 Task: Find connections with filter location Jaggayyapeta with filter topic #Entrepreneurswith filter profile language Spanish with filter current company Ola Electric with filter school Dronacharya College of Engineering with filter industry Freight and Package Transportation with filter service category Customer Service with filter keywords title Beautician
Action: Mouse pressed left at (540, 69)
Screenshot: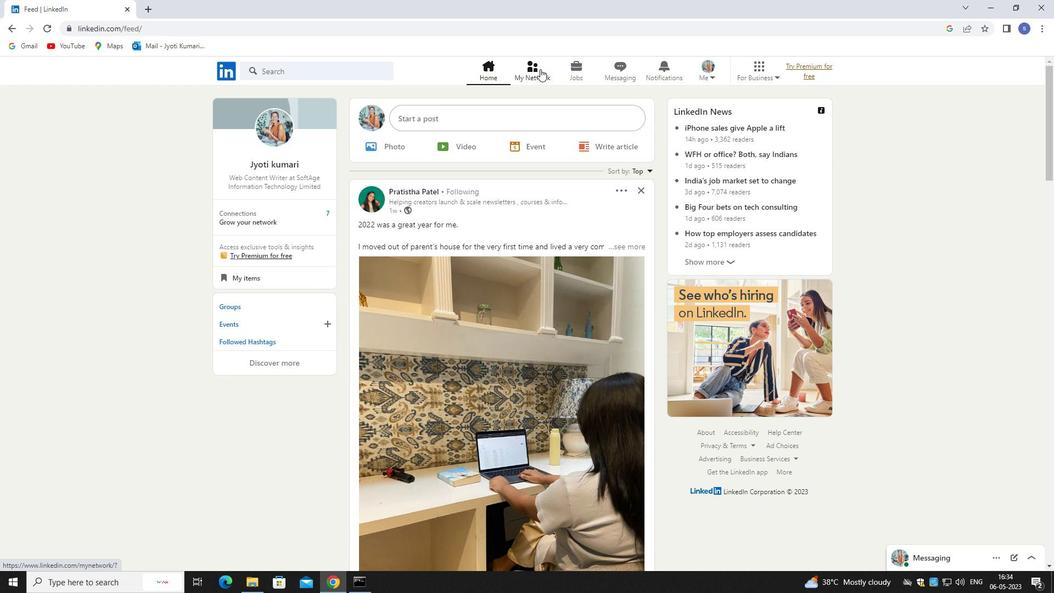 
Action: Mouse moved to (327, 131)
Screenshot: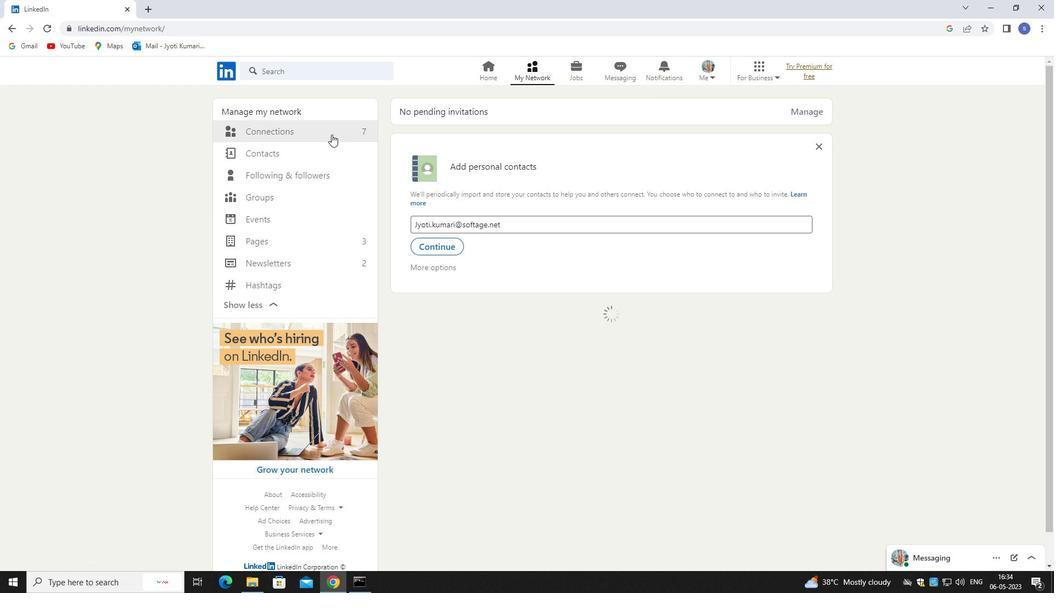 
Action: Mouse pressed left at (327, 131)
Screenshot: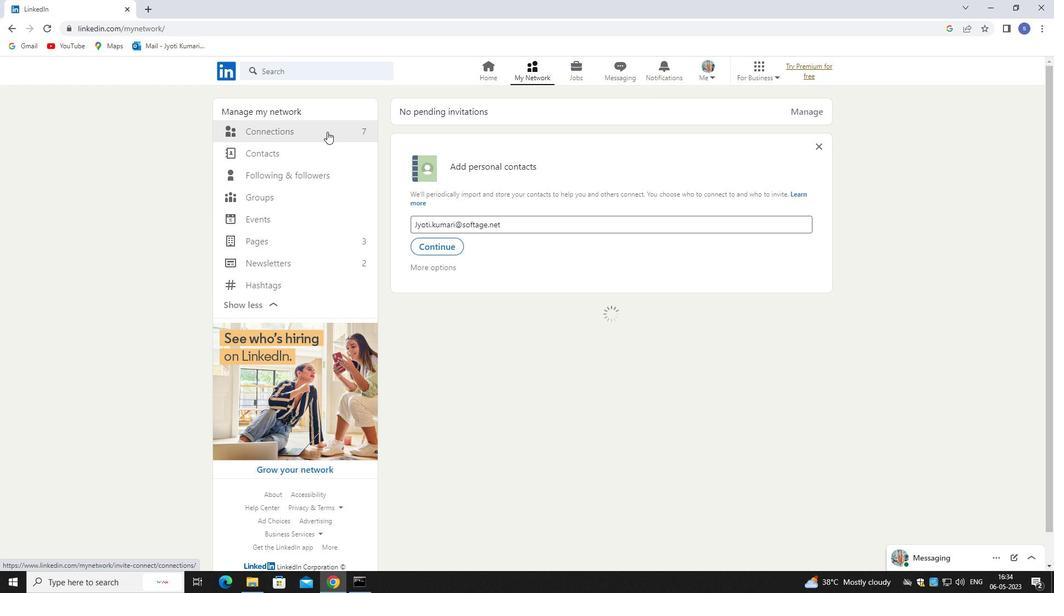 
Action: Mouse moved to (588, 129)
Screenshot: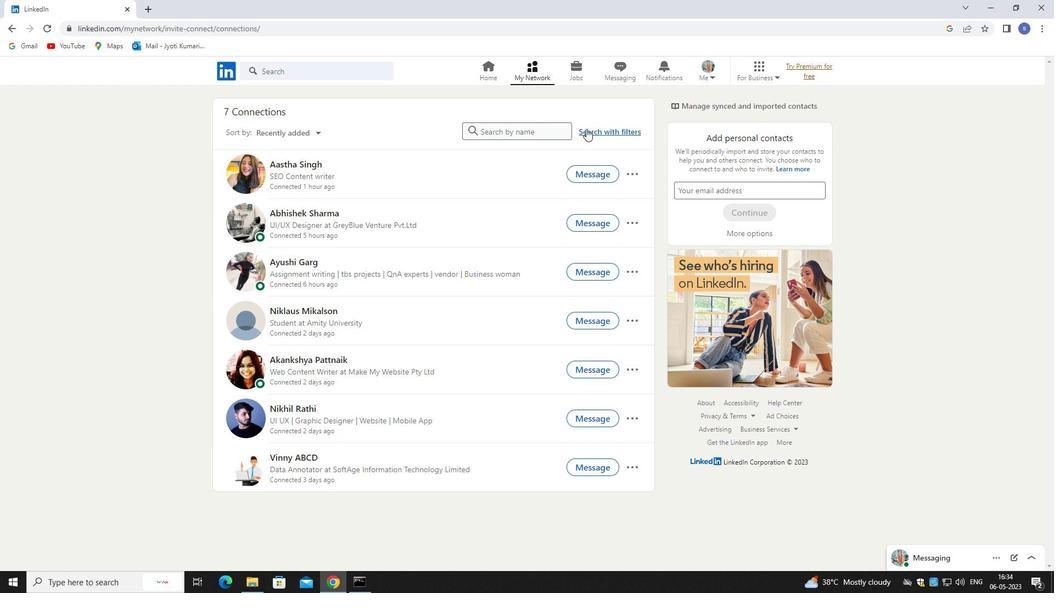 
Action: Mouse pressed left at (588, 129)
Screenshot: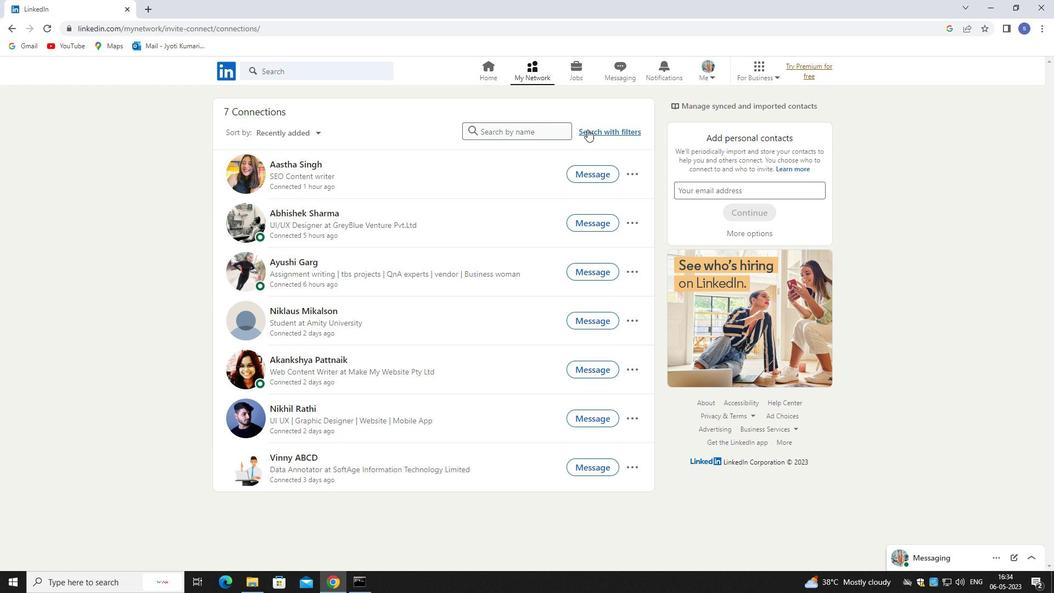 
Action: Mouse moved to (563, 102)
Screenshot: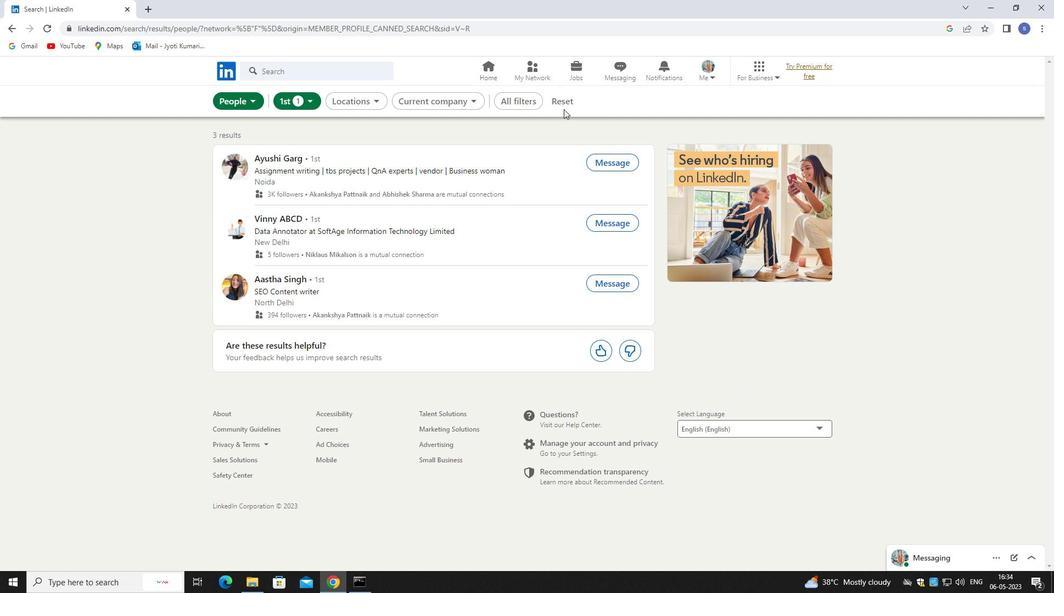 
Action: Mouse pressed left at (563, 102)
Screenshot: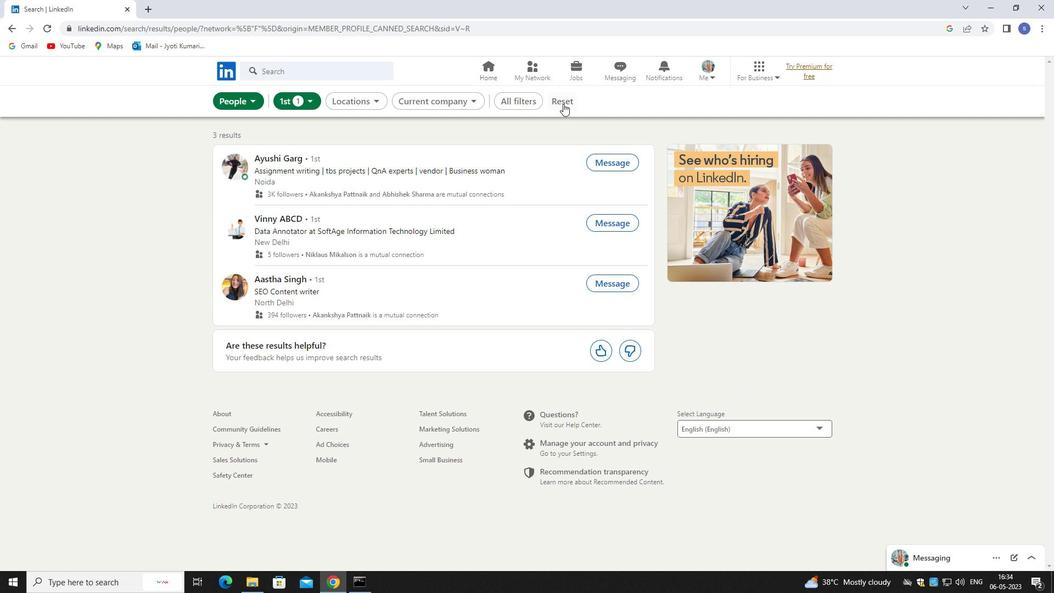 
Action: Mouse moved to (561, 100)
Screenshot: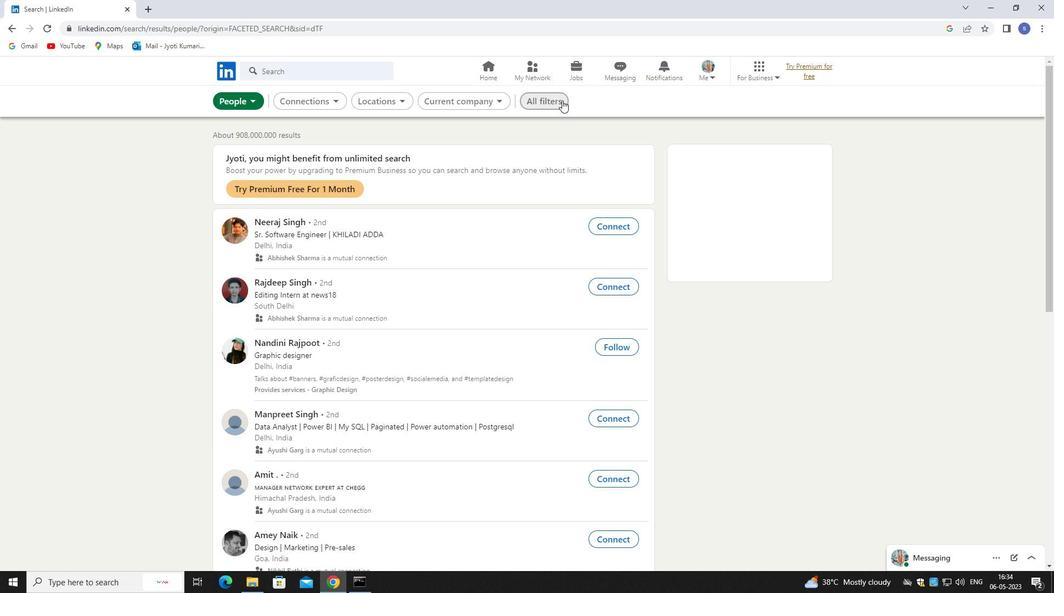 
Action: Mouse pressed left at (561, 100)
Screenshot: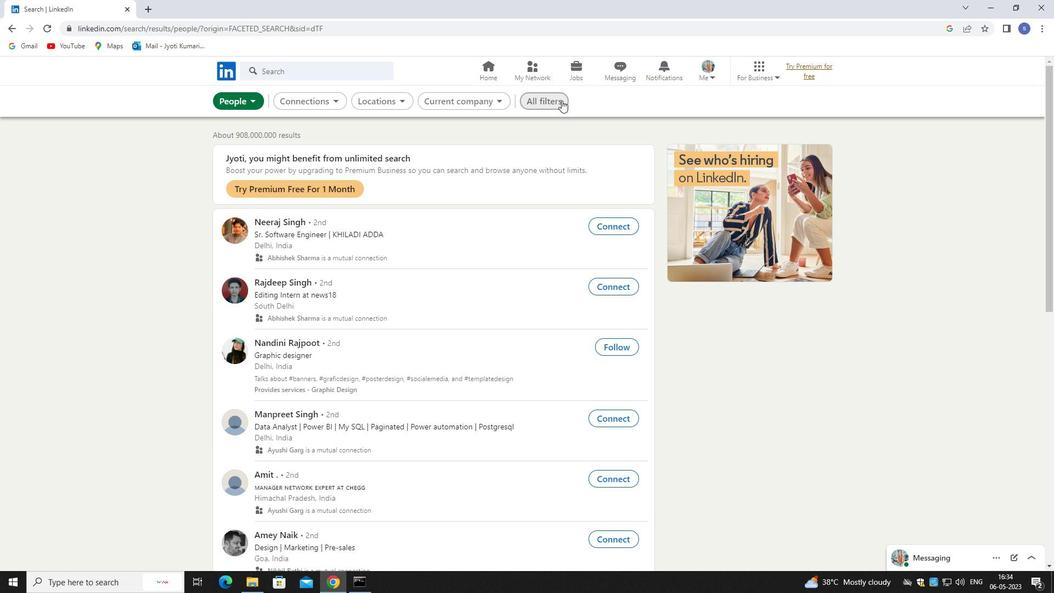 
Action: Mouse moved to (954, 430)
Screenshot: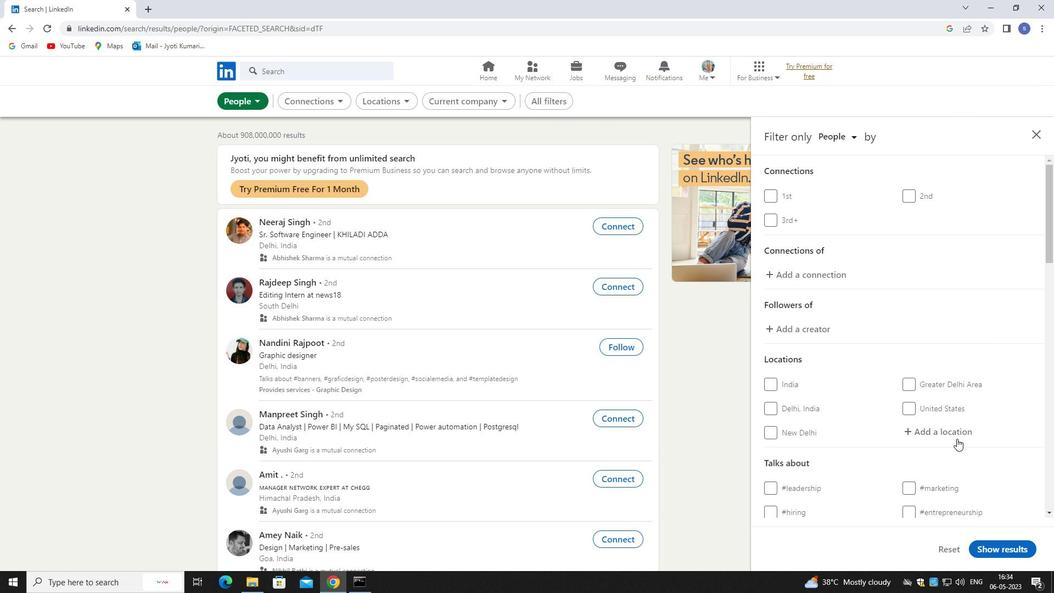 
Action: Mouse pressed left at (954, 430)
Screenshot: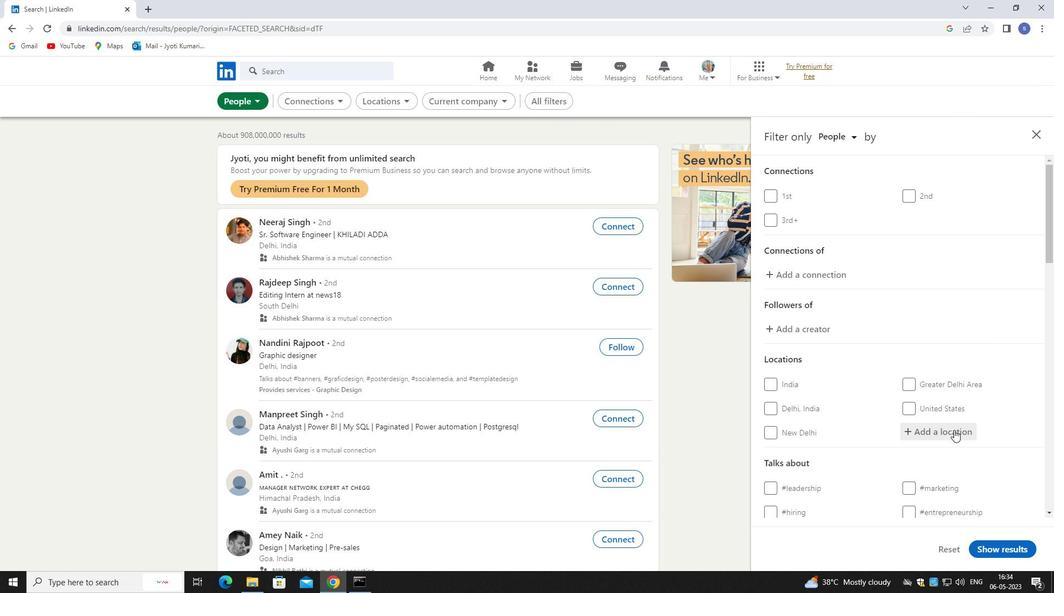 
Action: Key pressed jaggayyapet
Screenshot: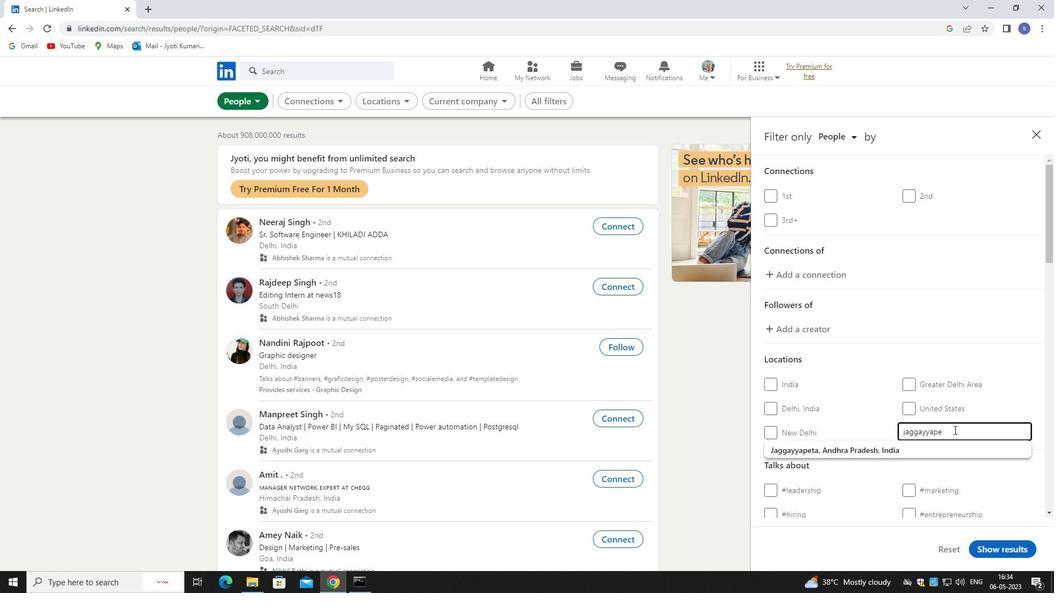 
Action: Mouse moved to (977, 454)
Screenshot: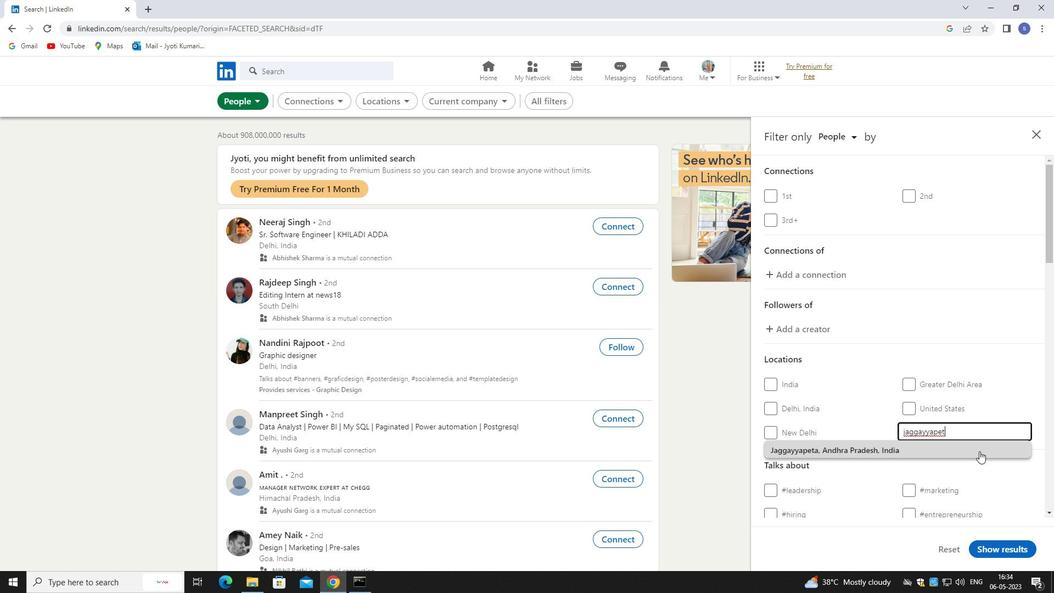 
Action: Mouse pressed left at (977, 454)
Screenshot: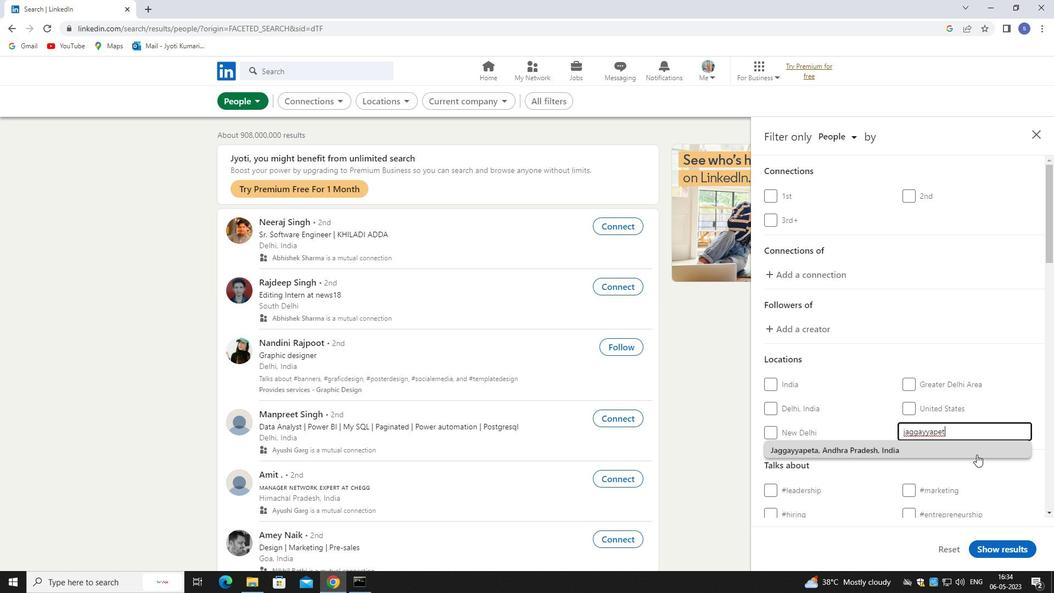 
Action: Mouse moved to (977, 455)
Screenshot: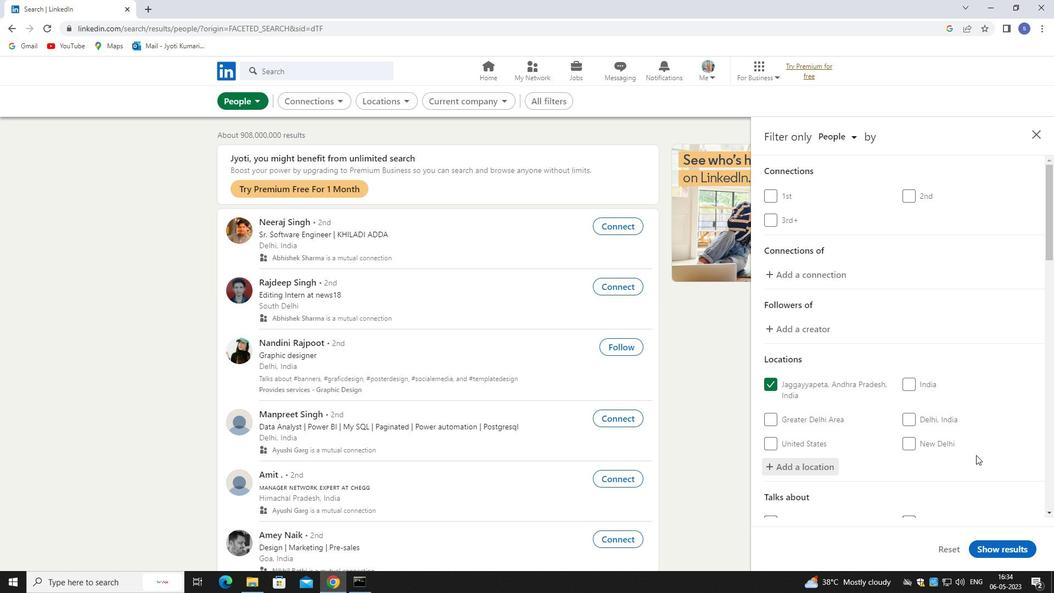 
Action: Mouse scrolled (977, 455) with delta (0, 0)
Screenshot: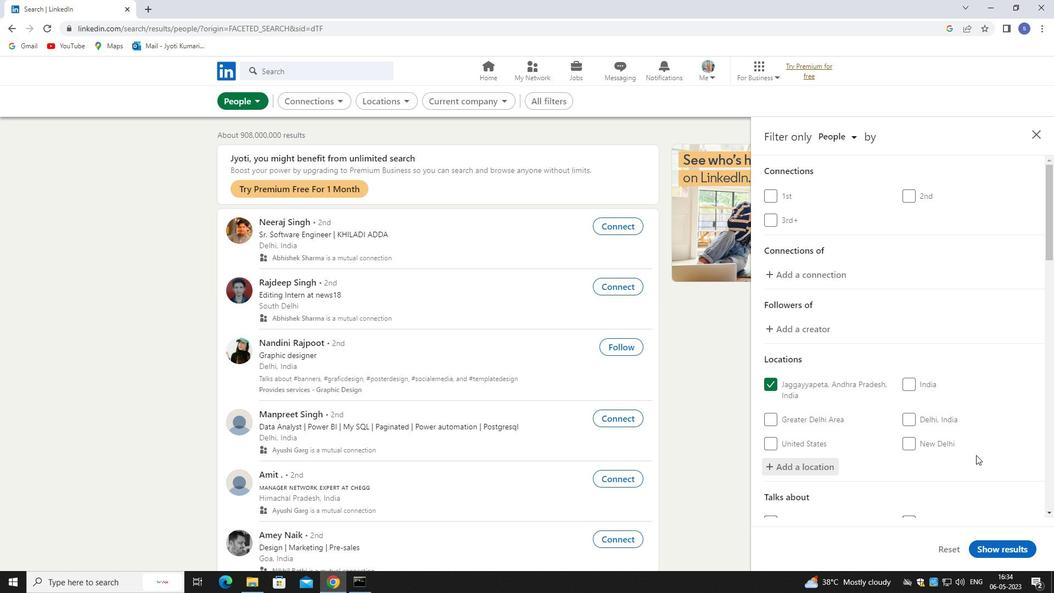 
Action: Mouse moved to (977, 455)
Screenshot: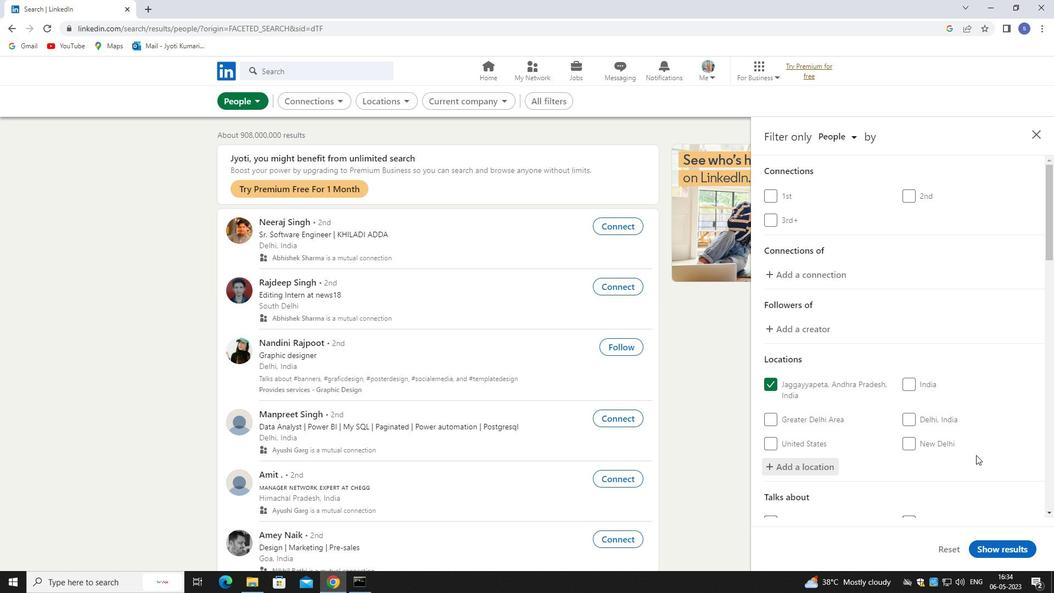 
Action: Mouse scrolled (977, 455) with delta (0, 0)
Screenshot: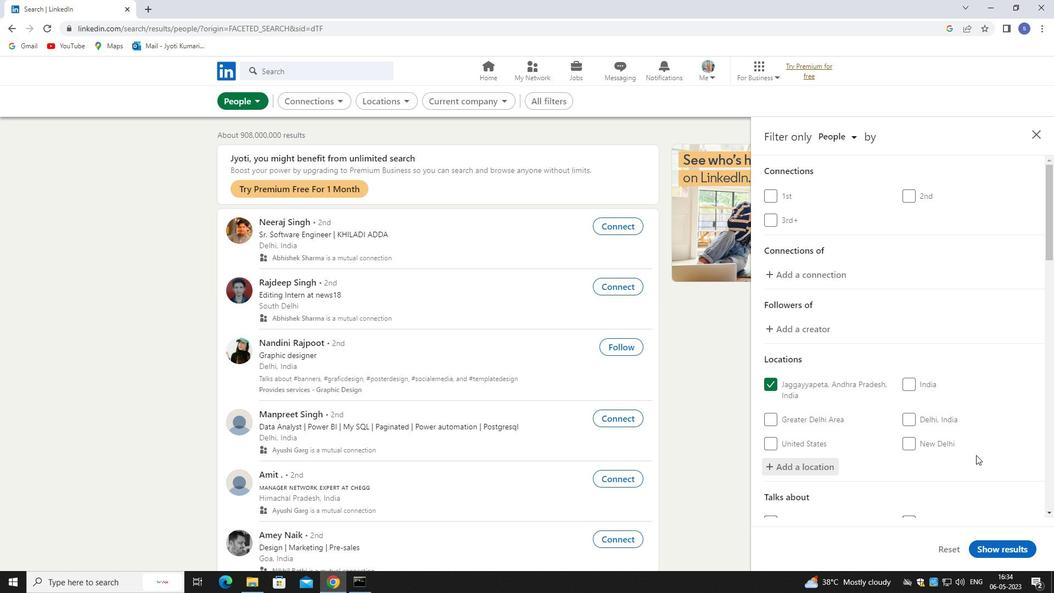 
Action: Mouse scrolled (977, 455) with delta (0, 0)
Screenshot: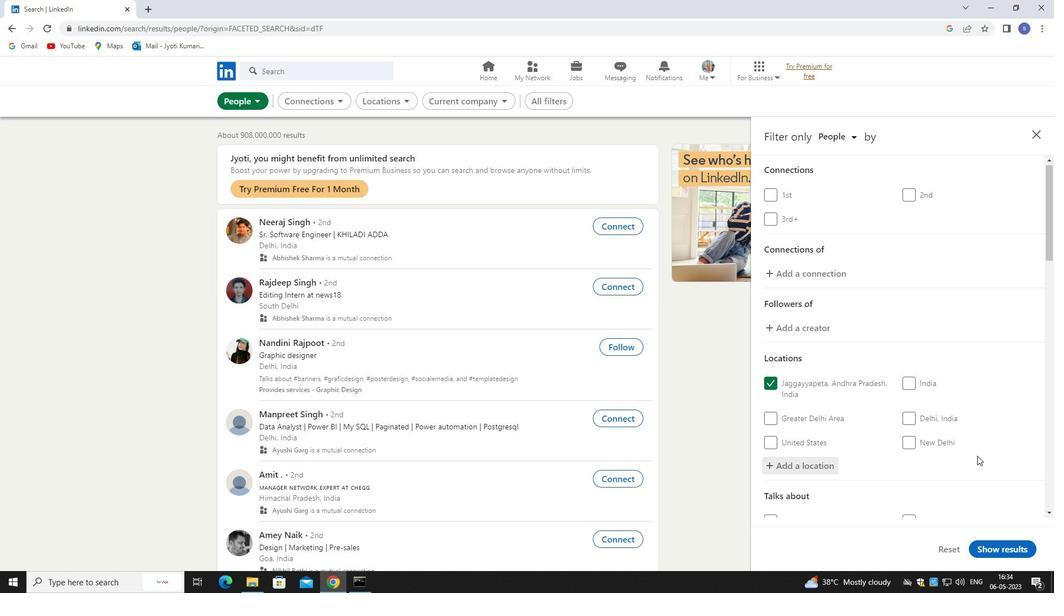 
Action: Mouse moved to (944, 402)
Screenshot: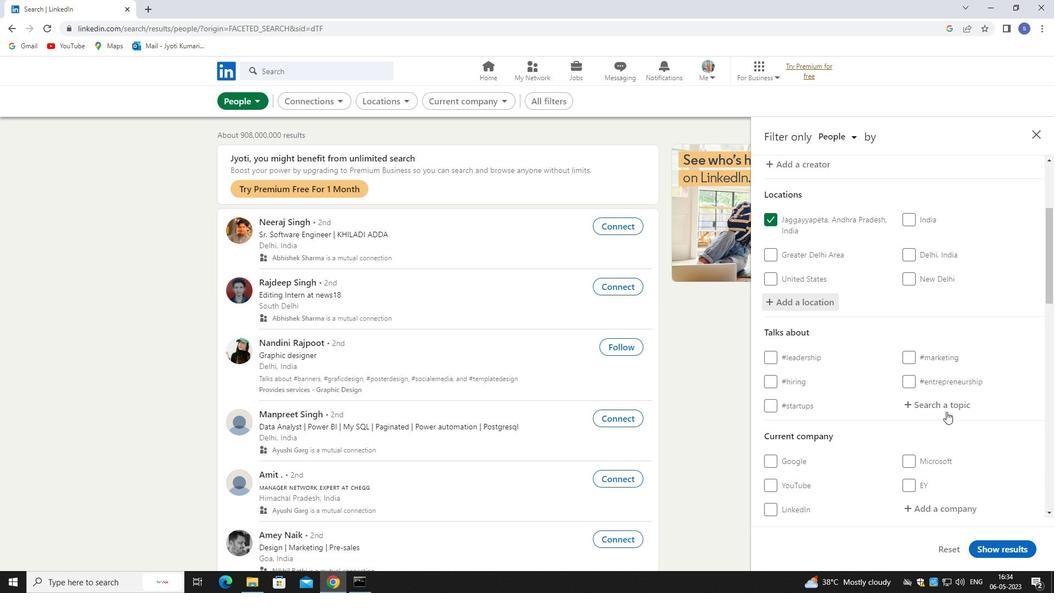 
Action: Mouse pressed left at (944, 402)
Screenshot: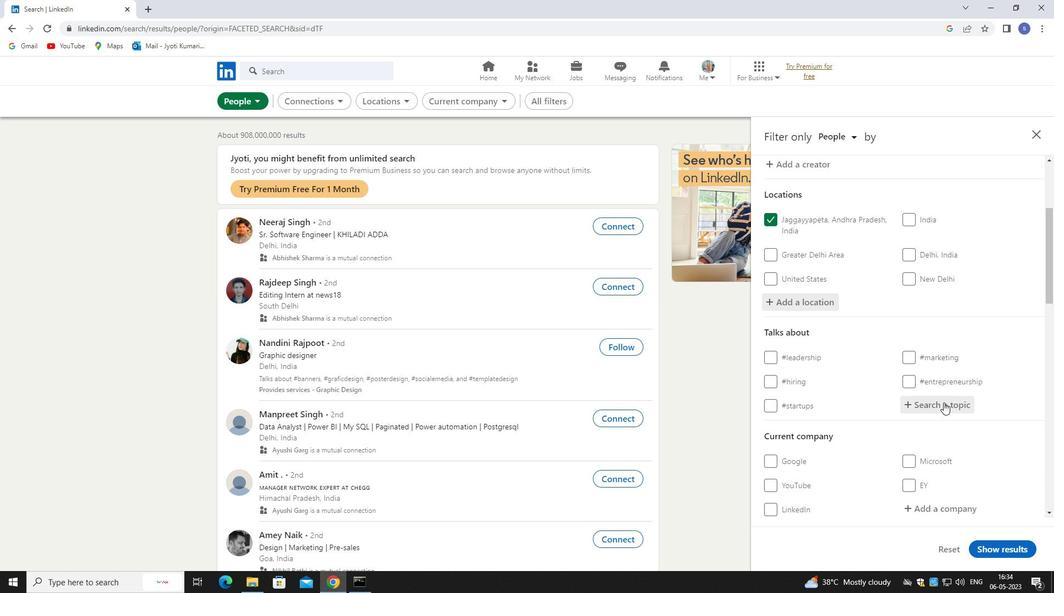 
Action: Mouse moved to (930, 427)
Screenshot: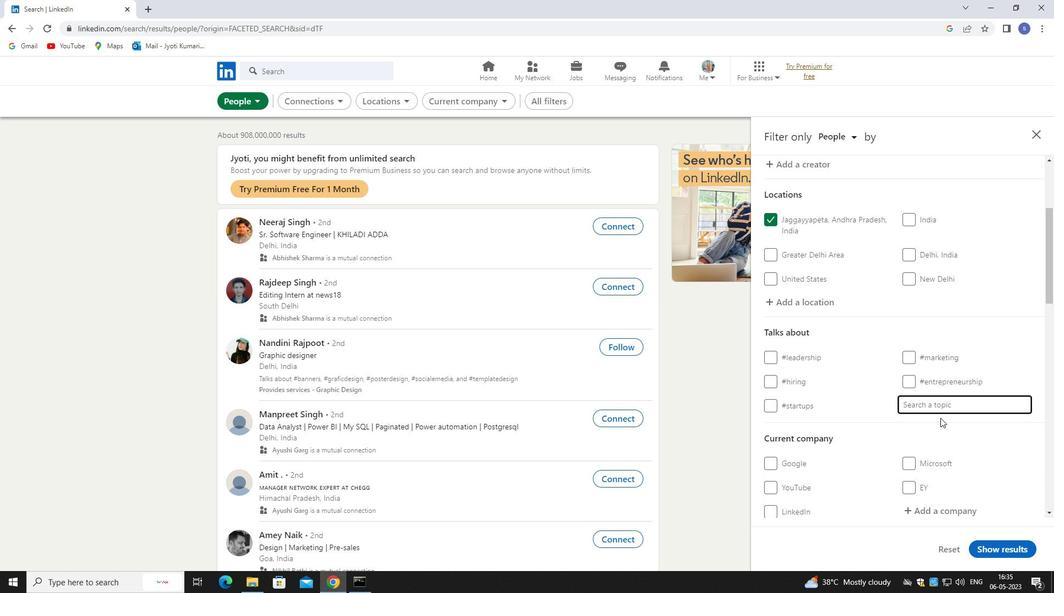 
Action: Key pressed enter
Screenshot: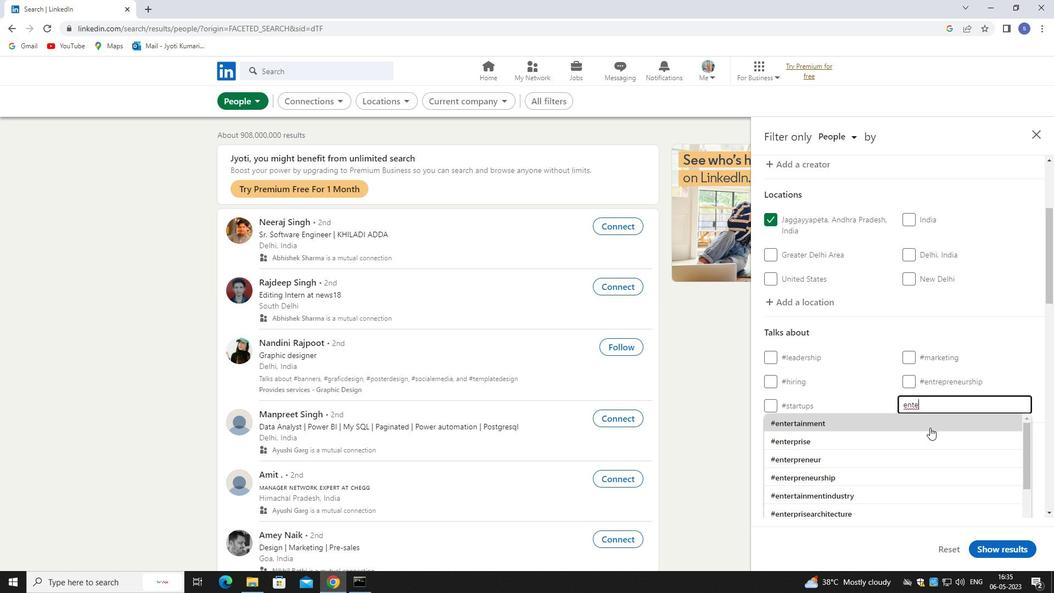 
Action: Mouse moved to (946, 455)
Screenshot: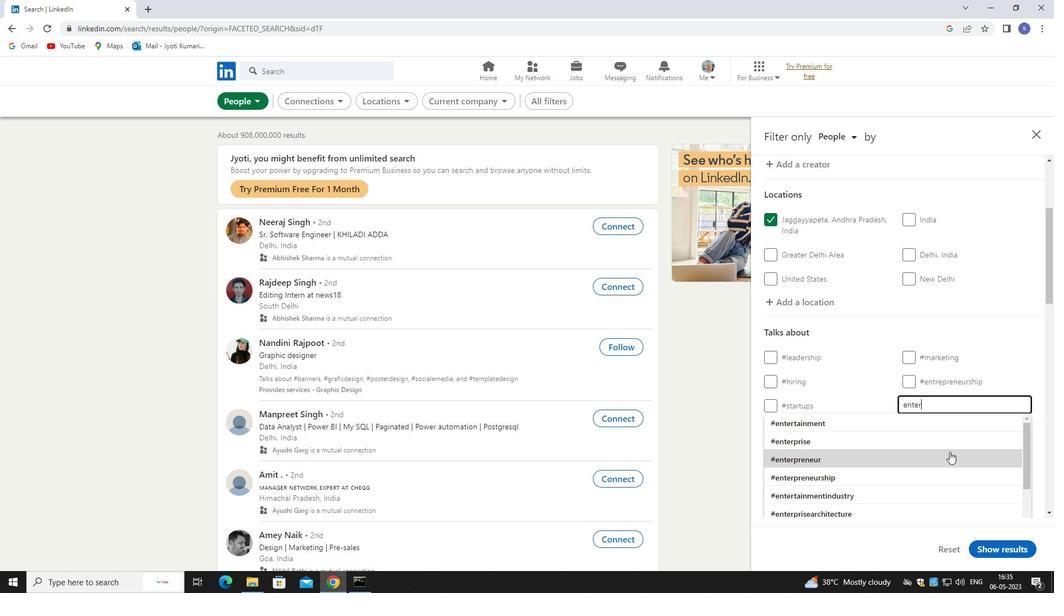 
Action: Mouse pressed left at (946, 455)
Screenshot: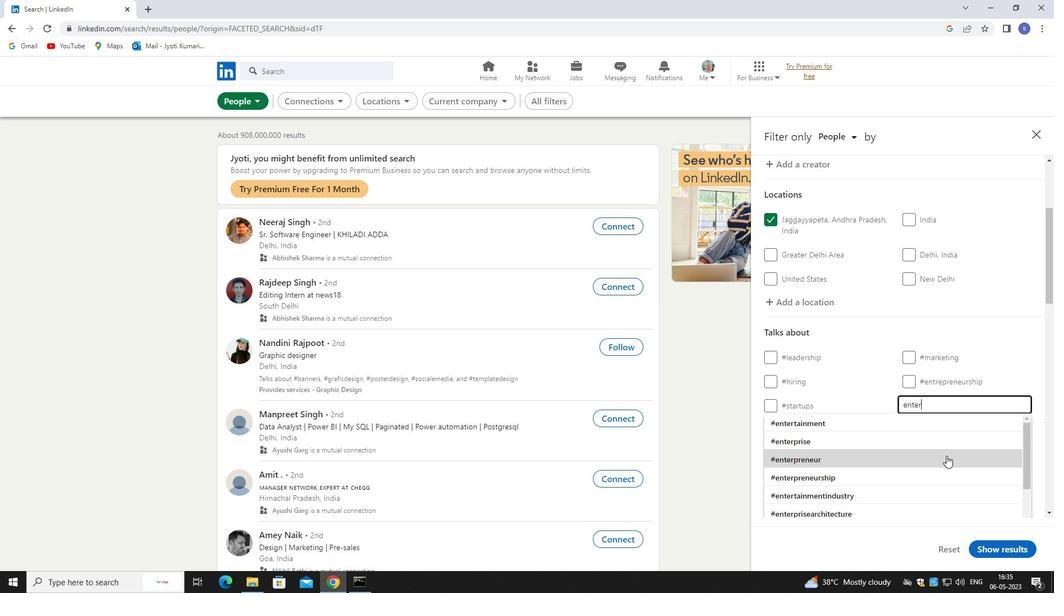 
Action: Mouse moved to (946, 456)
Screenshot: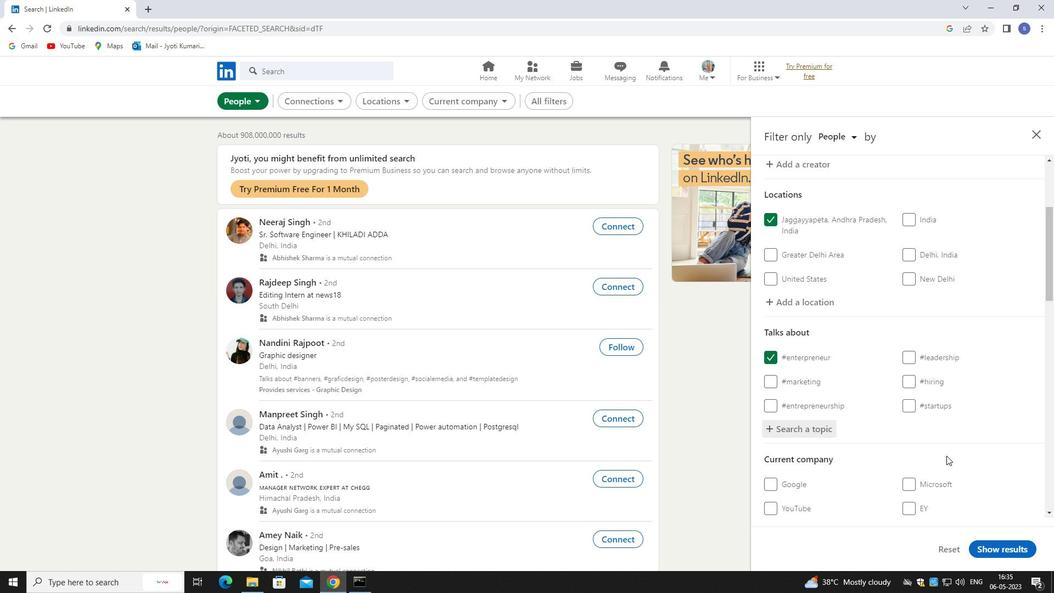 
Action: Mouse scrolled (946, 455) with delta (0, 0)
Screenshot: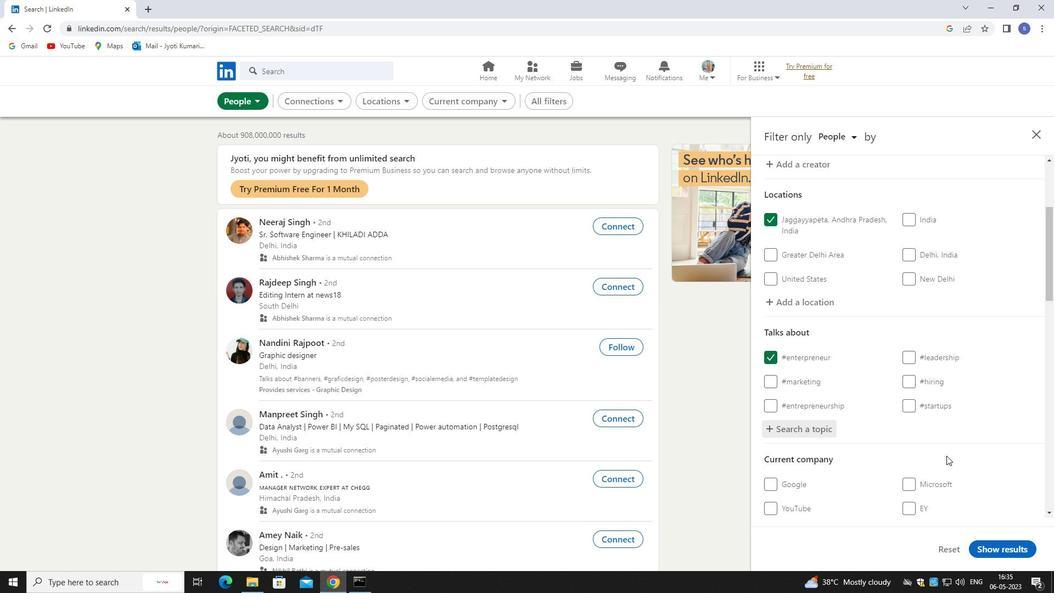 
Action: Mouse moved to (946, 456)
Screenshot: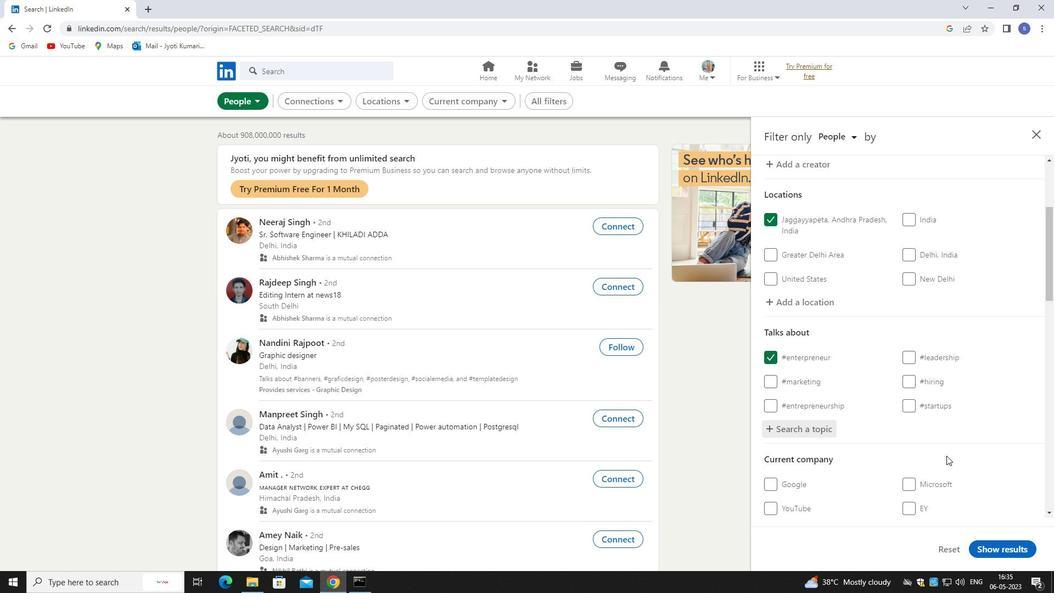 
Action: Mouse scrolled (946, 455) with delta (0, 0)
Screenshot: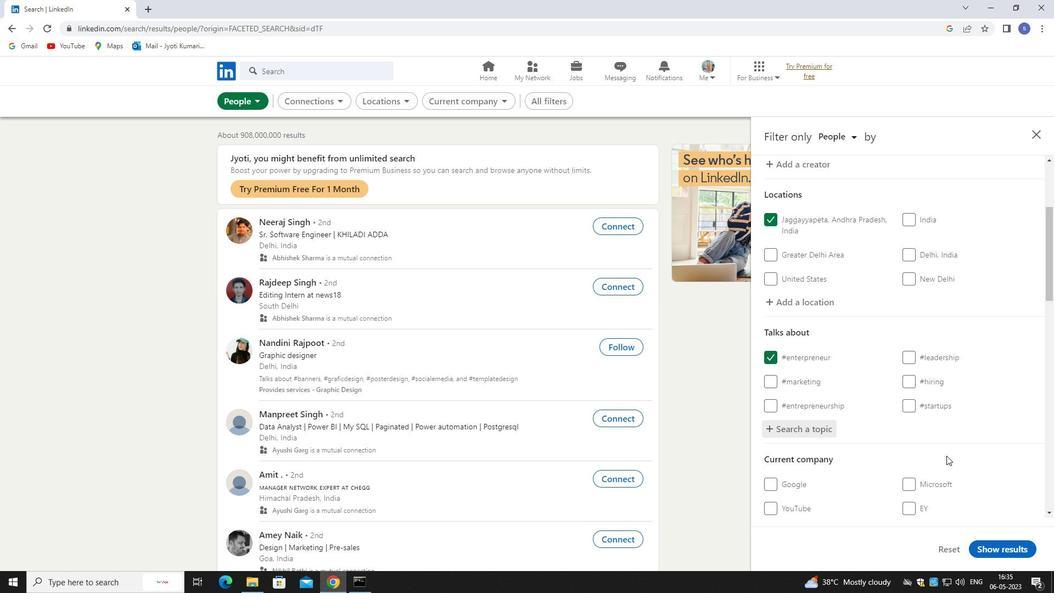 
Action: Mouse moved to (947, 422)
Screenshot: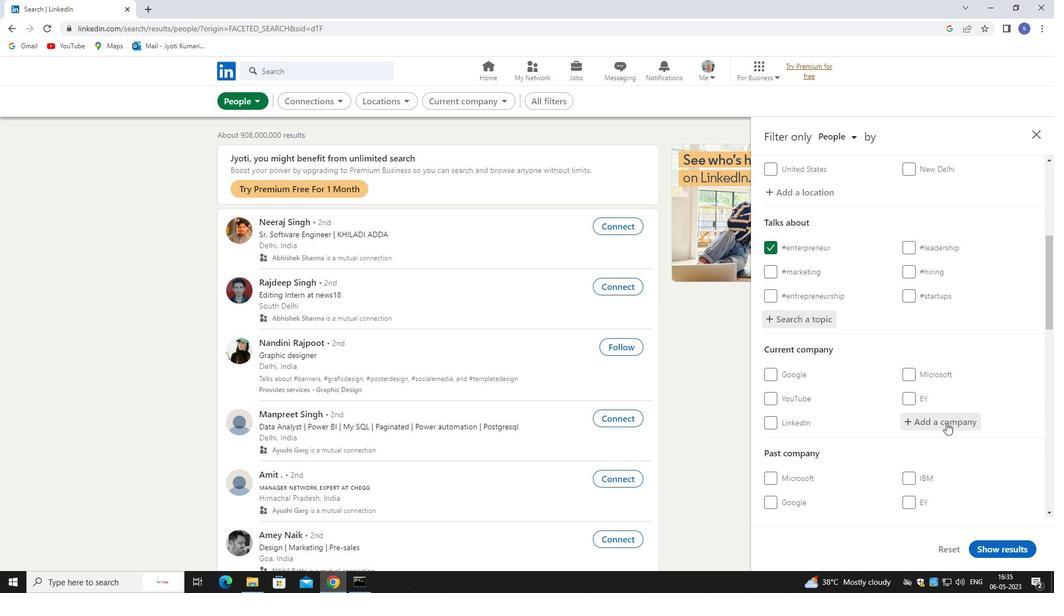 
Action: Mouse pressed left at (947, 422)
Screenshot: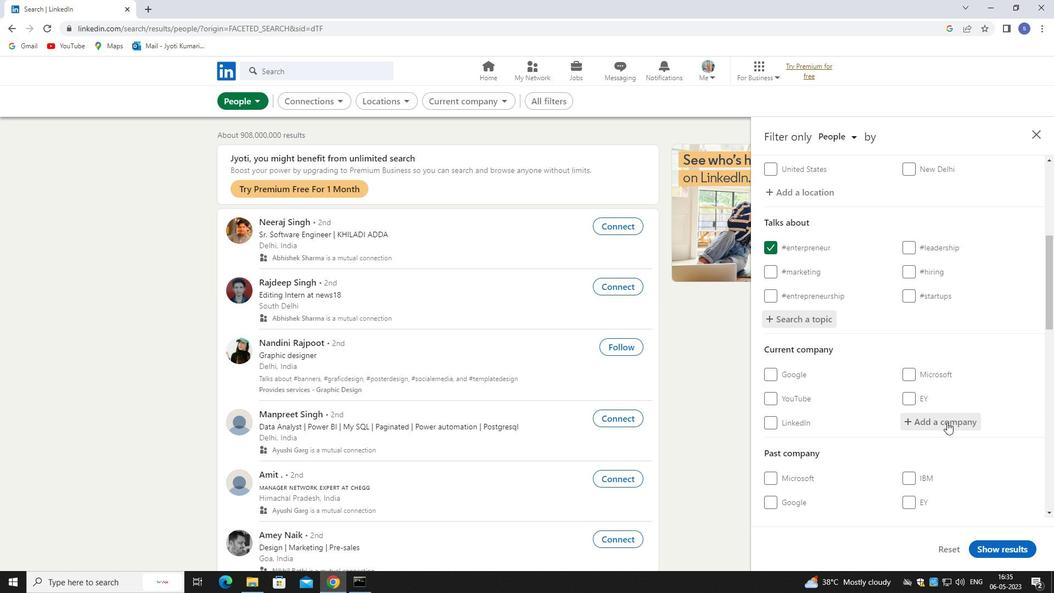 
Action: Mouse moved to (947, 422)
Screenshot: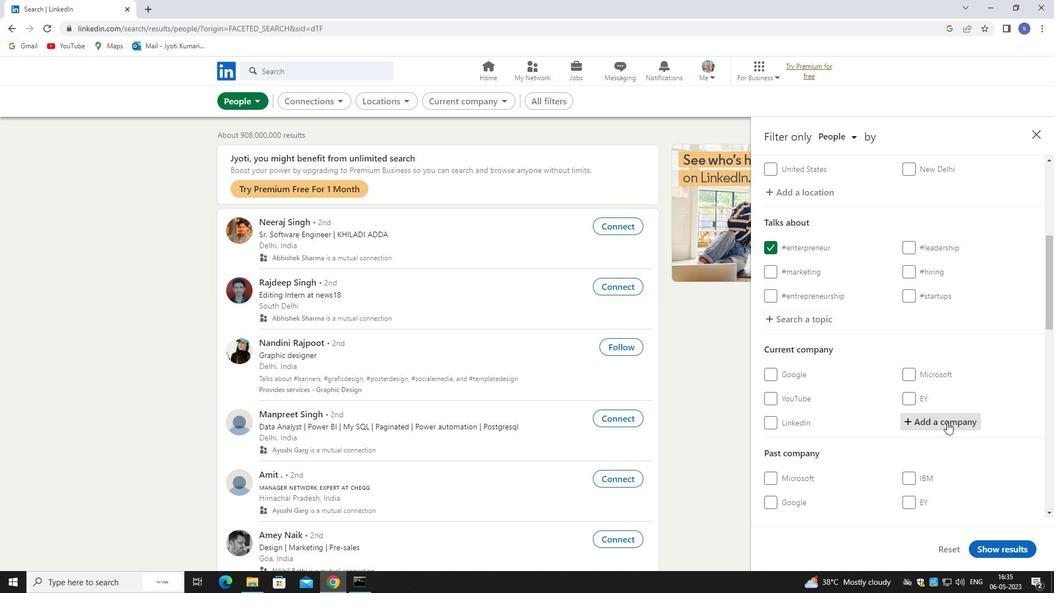 
Action: Key pressed ola<Key.space>elect
Screenshot: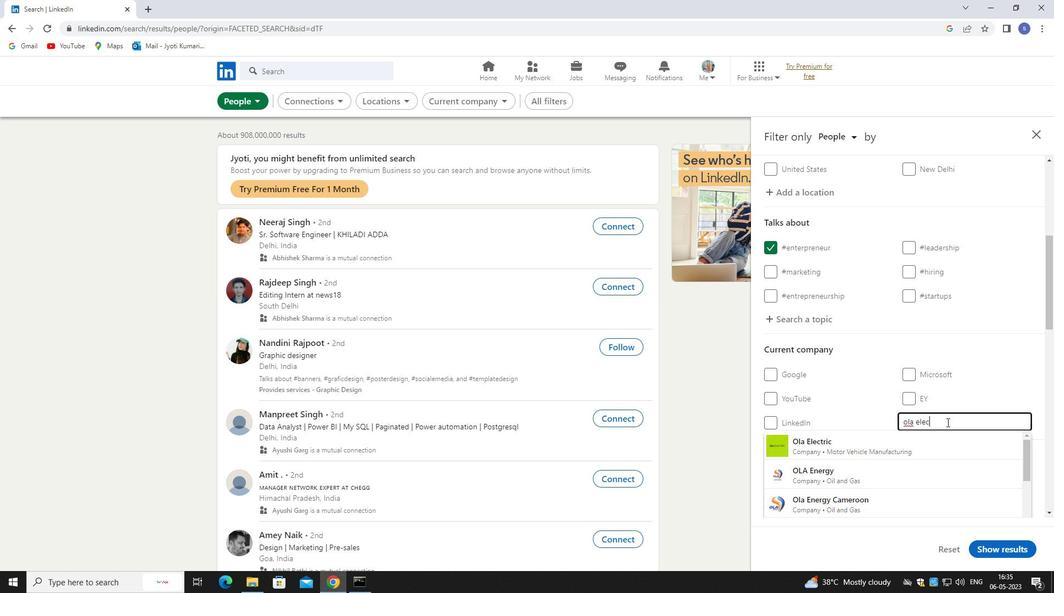 
Action: Mouse moved to (945, 452)
Screenshot: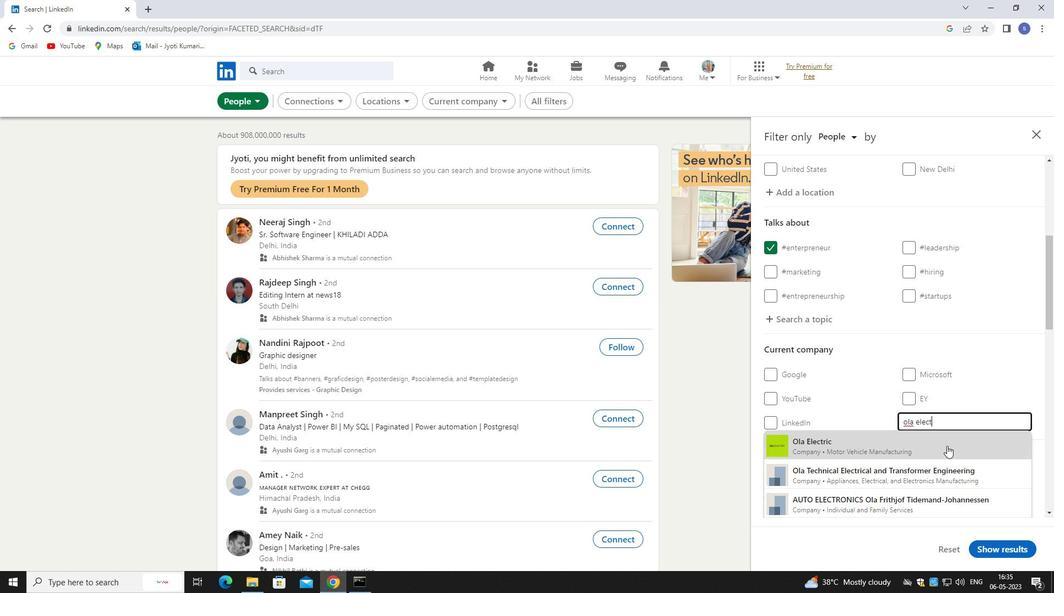 
Action: Mouse pressed left at (945, 452)
Screenshot: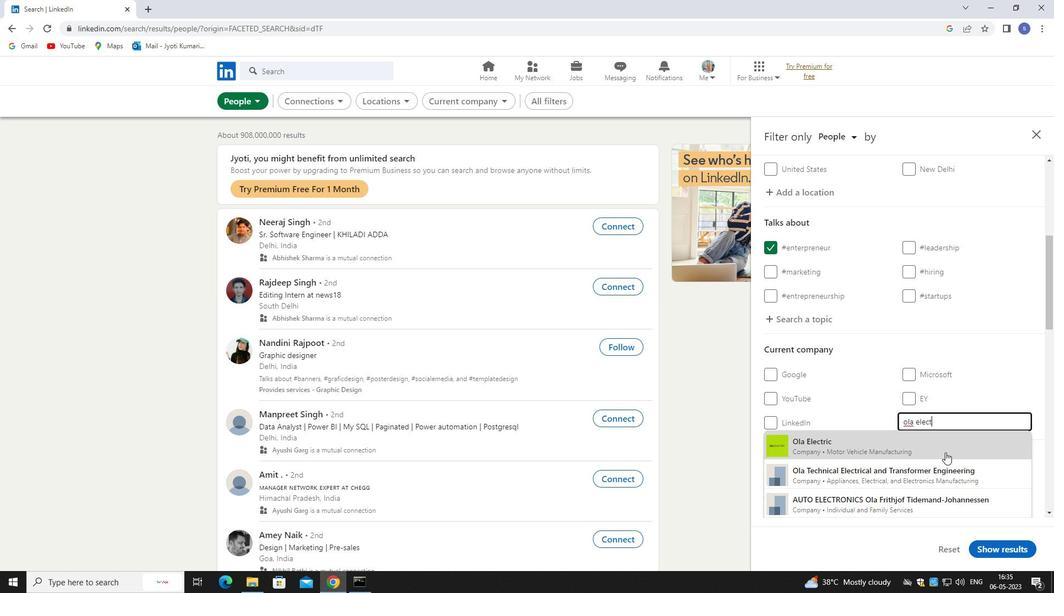 
Action: Mouse moved to (945, 453)
Screenshot: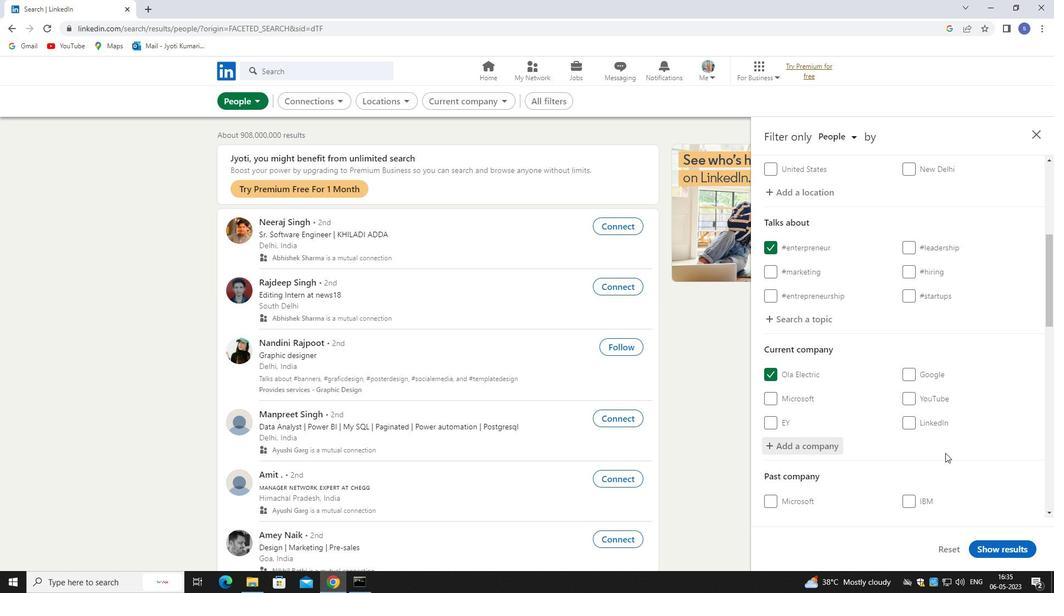 
Action: Mouse scrolled (945, 452) with delta (0, 0)
Screenshot: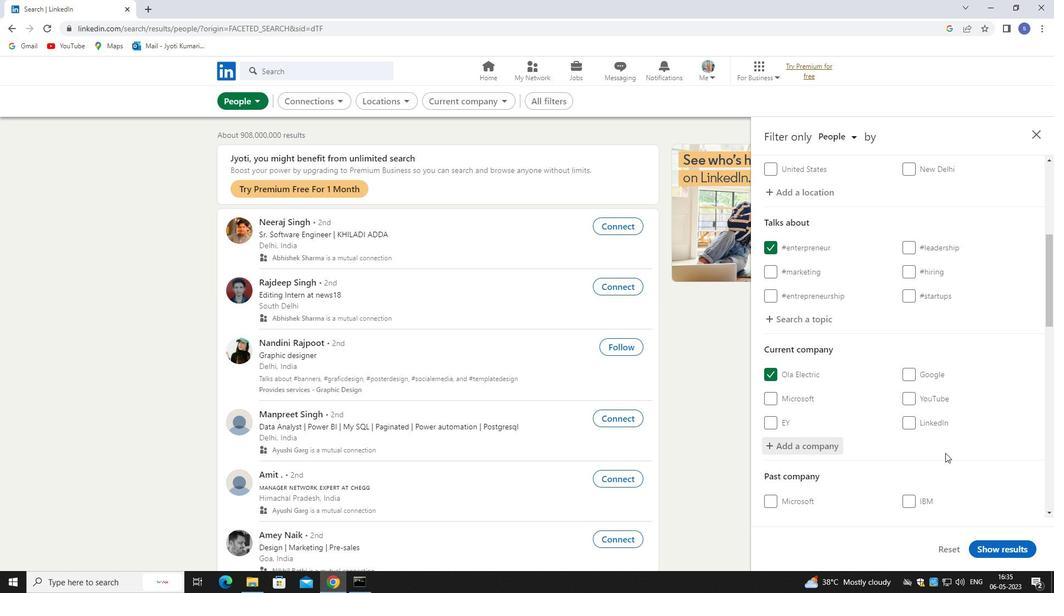 
Action: Mouse moved to (945, 453)
Screenshot: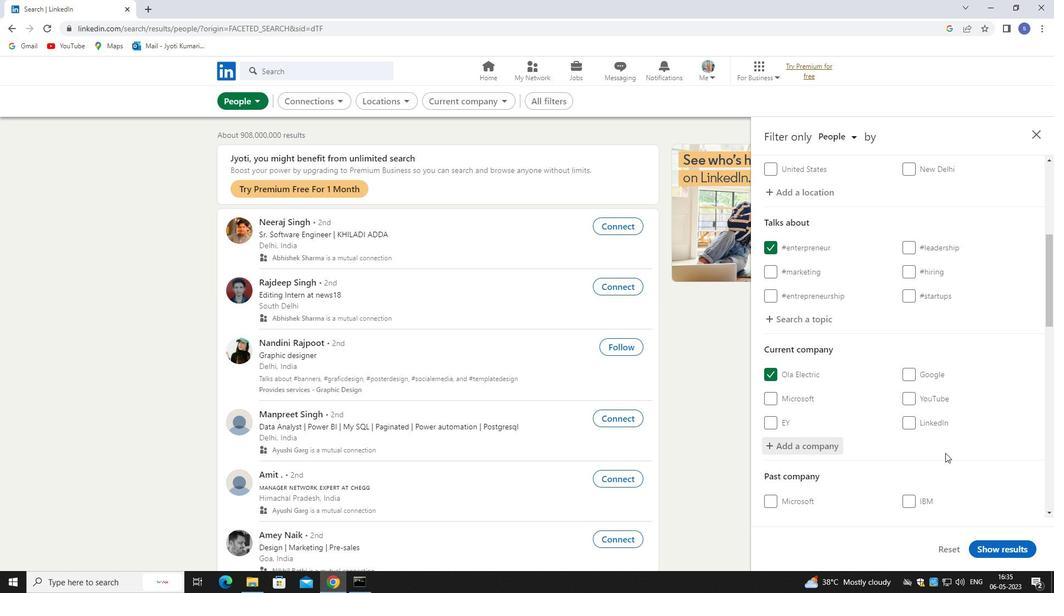 
Action: Mouse scrolled (945, 453) with delta (0, 0)
Screenshot: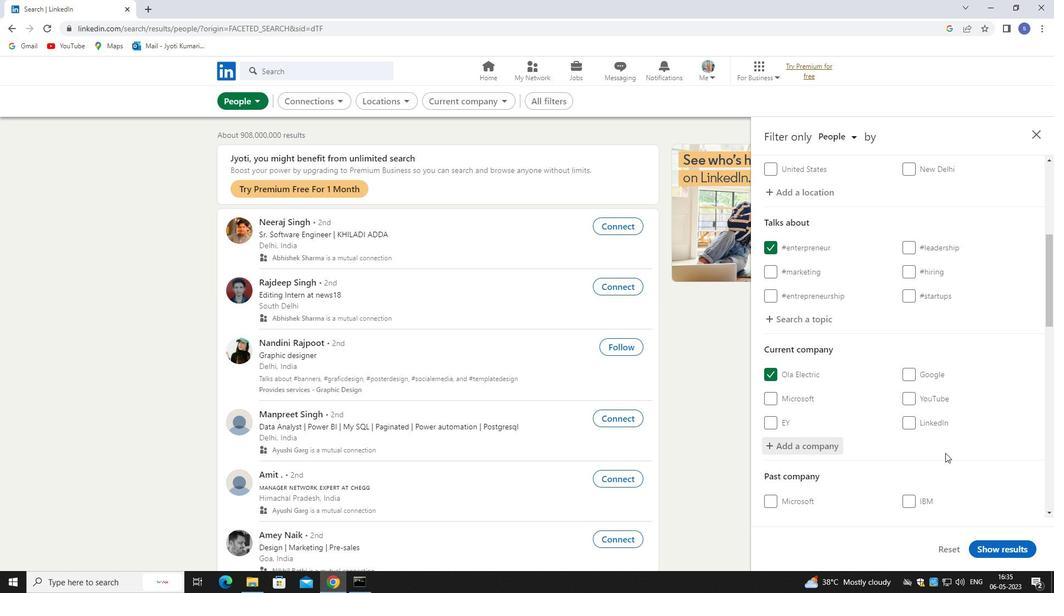 
Action: Mouse moved to (949, 447)
Screenshot: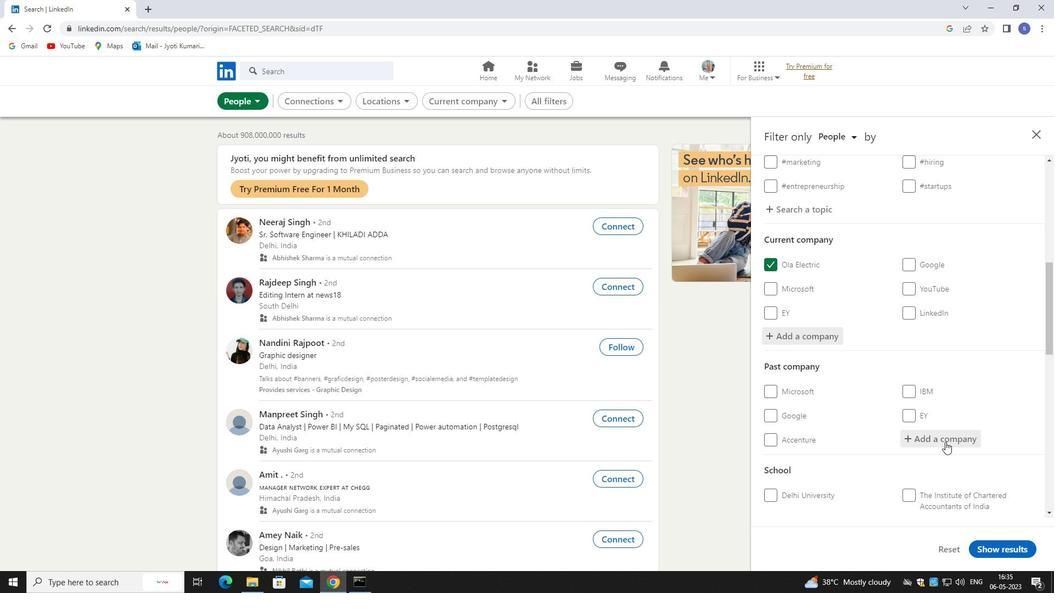 
Action: Mouse scrolled (949, 446) with delta (0, 0)
Screenshot: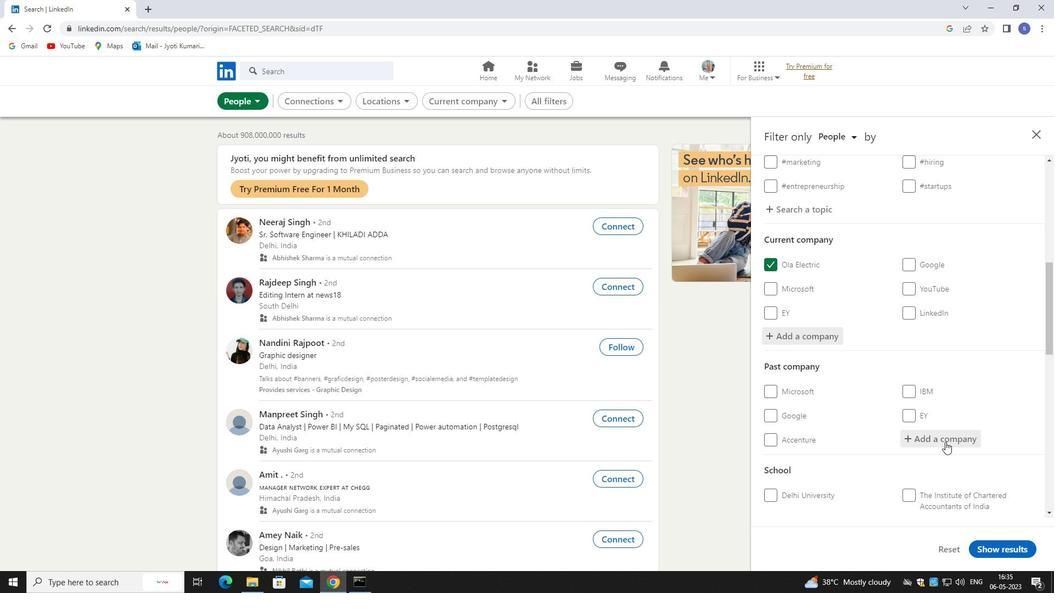 
Action: Mouse moved to (949, 447)
Screenshot: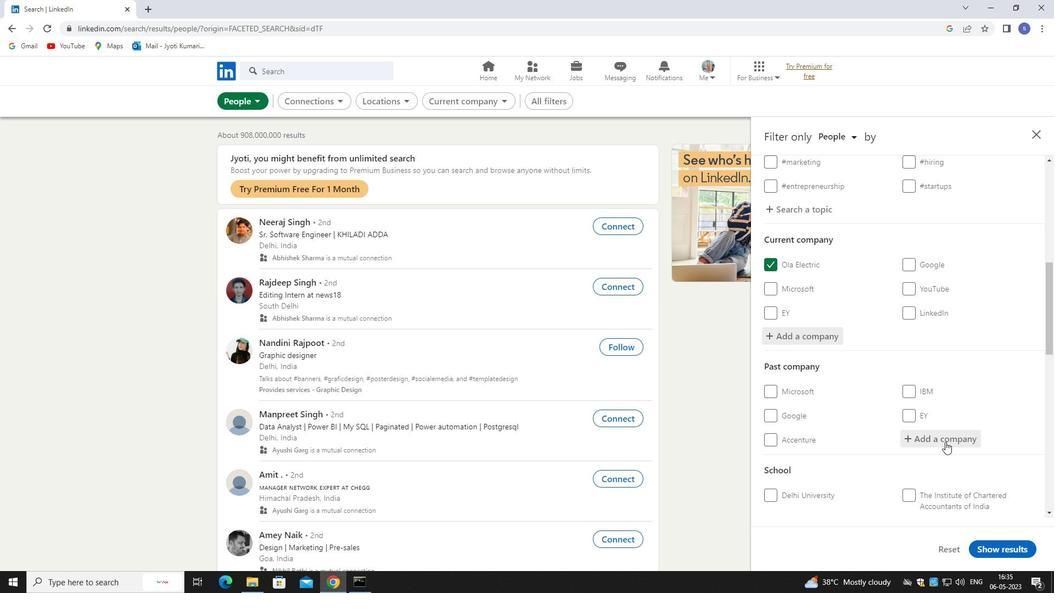 
Action: Mouse scrolled (949, 446) with delta (0, 0)
Screenshot: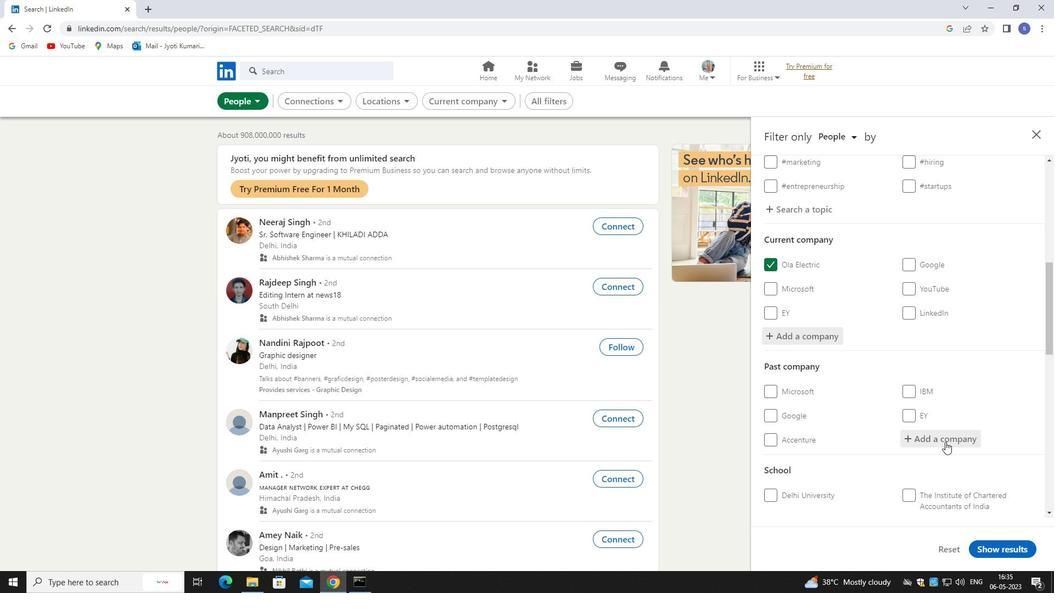 
Action: Mouse moved to (949, 445)
Screenshot: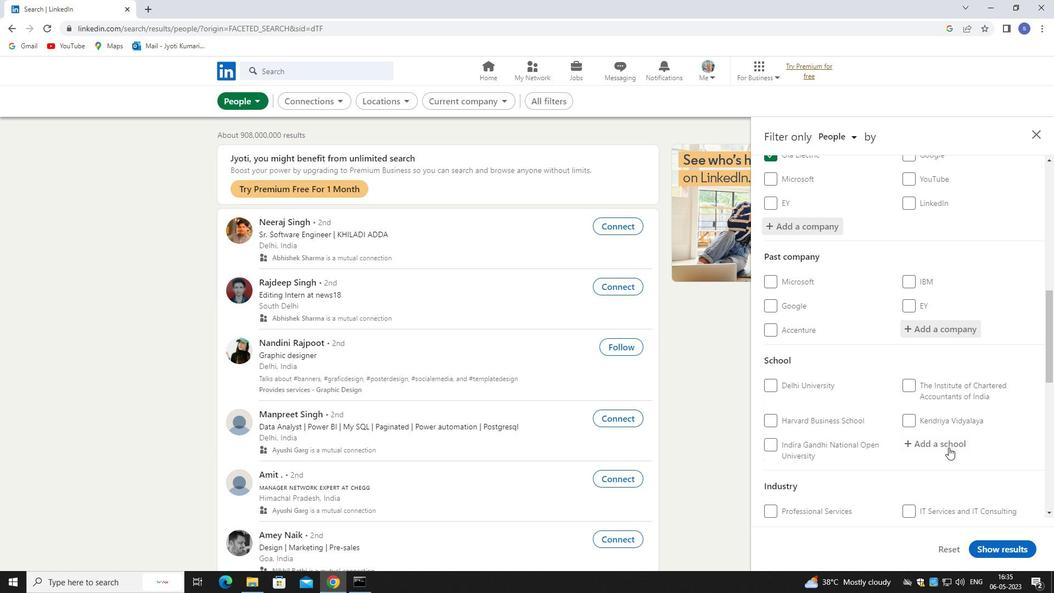 
Action: Mouse pressed left at (949, 445)
Screenshot: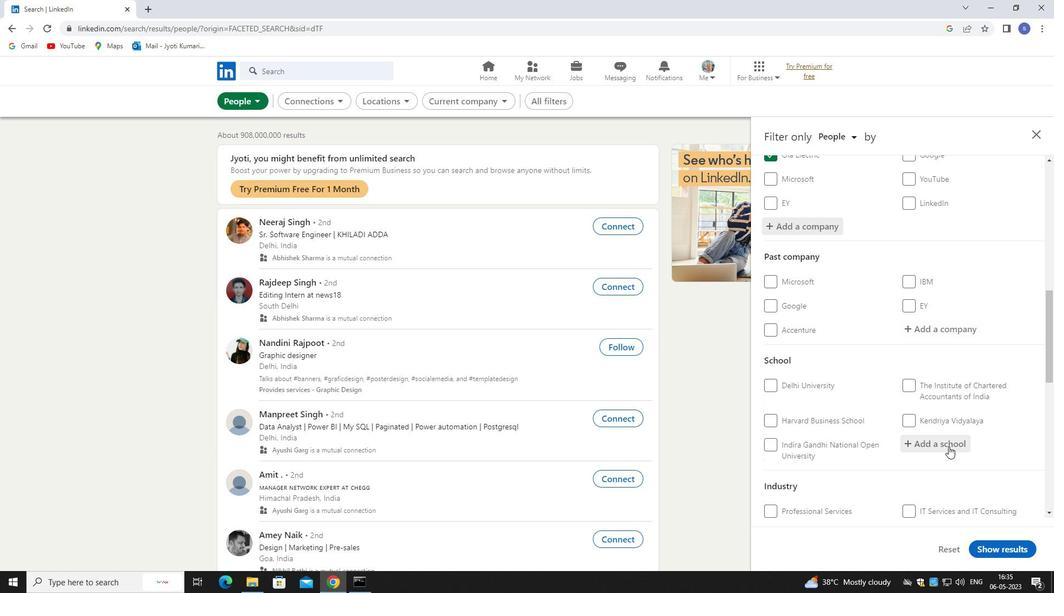 
Action: Key pressed dronn
Screenshot: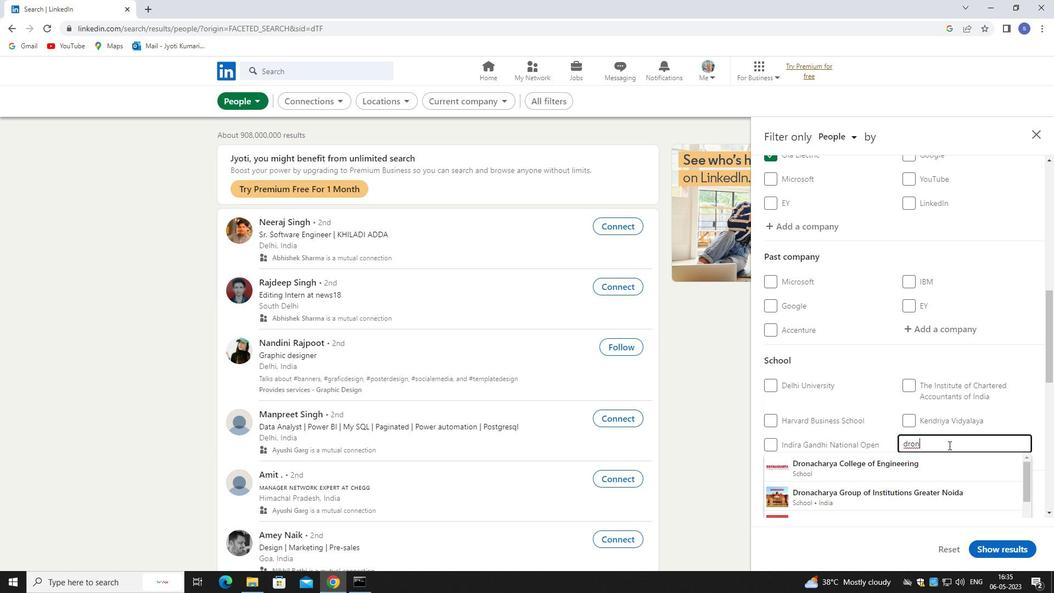 
Action: Mouse moved to (904, 455)
Screenshot: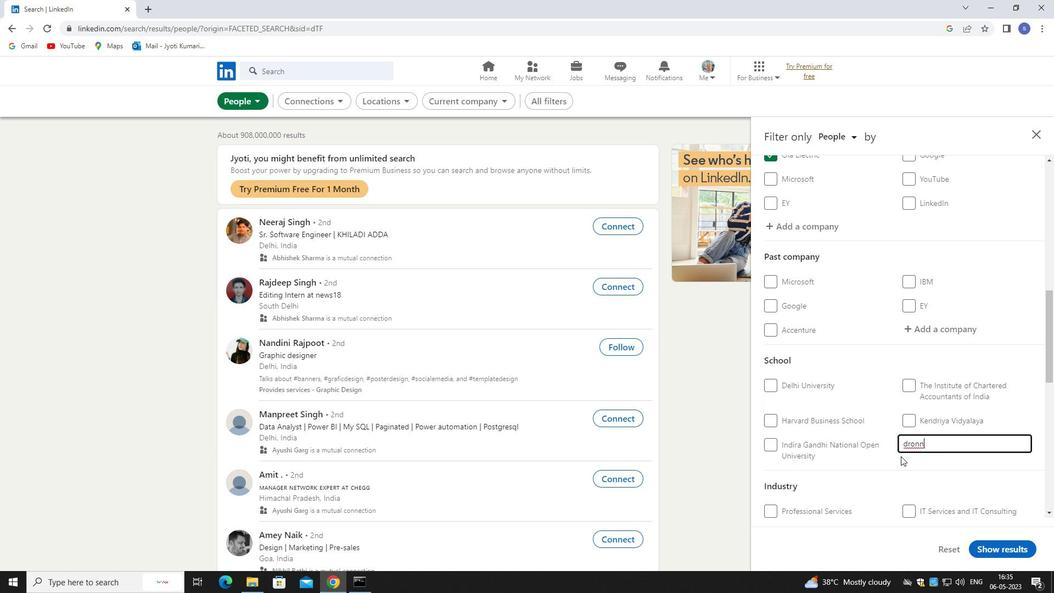 
Action: Key pressed <Key.backspace>
Screenshot: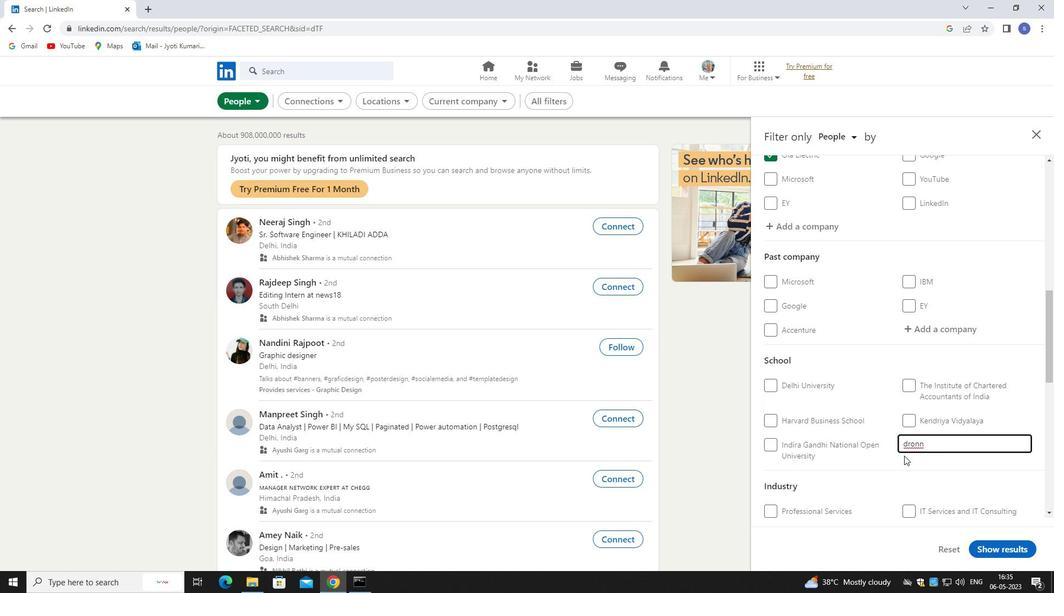 
Action: Mouse moved to (909, 461)
Screenshot: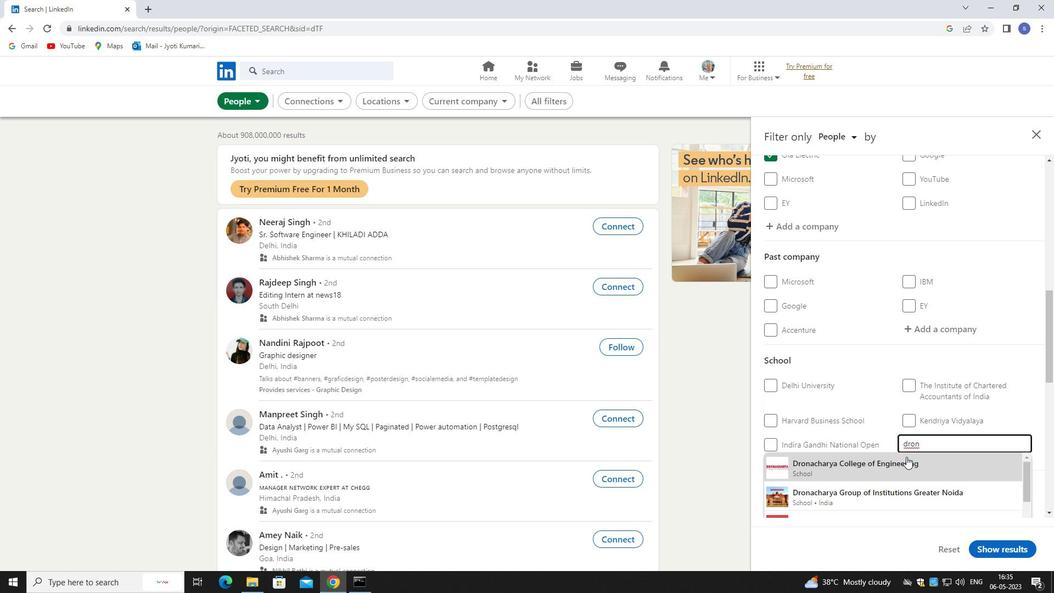 
Action: Mouse pressed left at (909, 461)
Screenshot: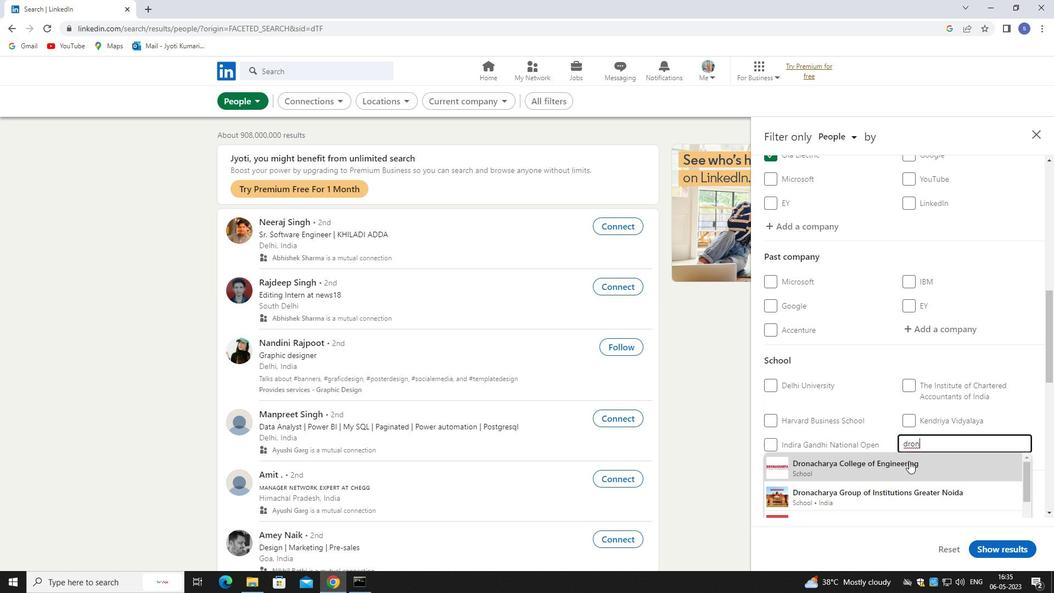 
Action: Mouse moved to (910, 461)
Screenshot: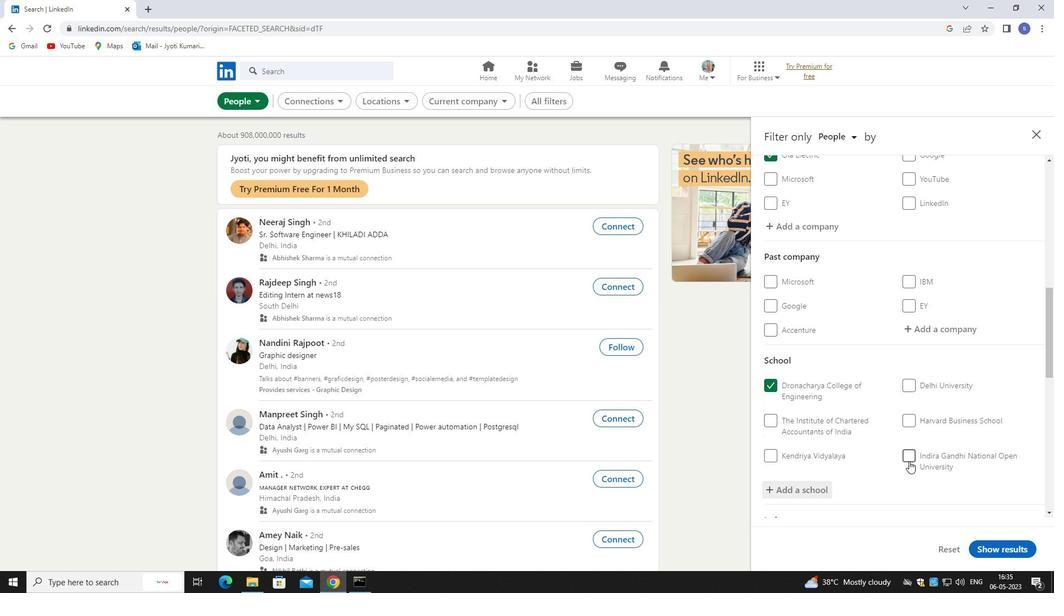 
Action: Mouse scrolled (910, 461) with delta (0, 0)
Screenshot: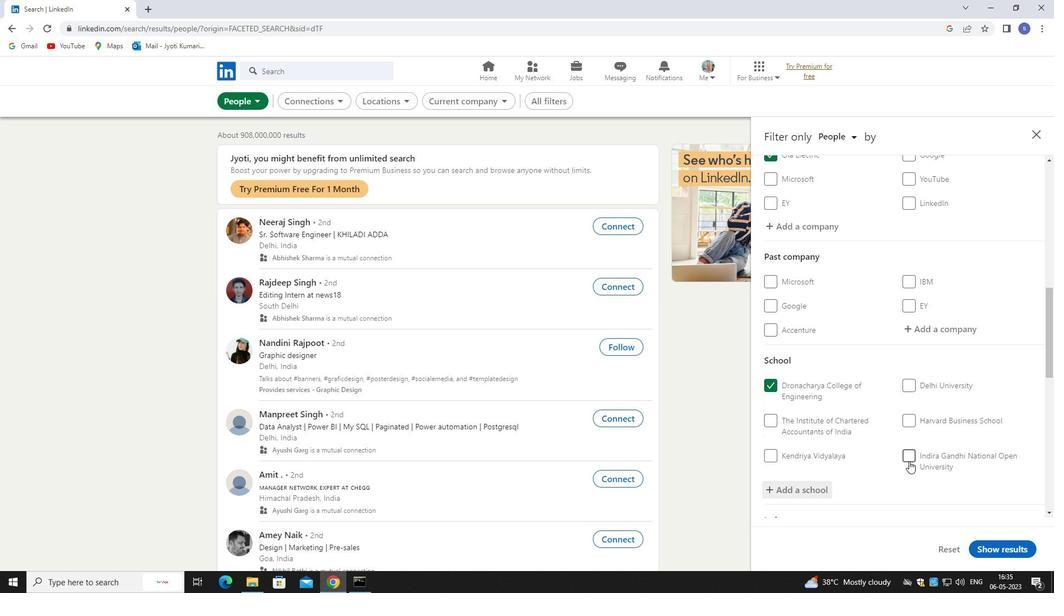 
Action: Mouse moved to (912, 462)
Screenshot: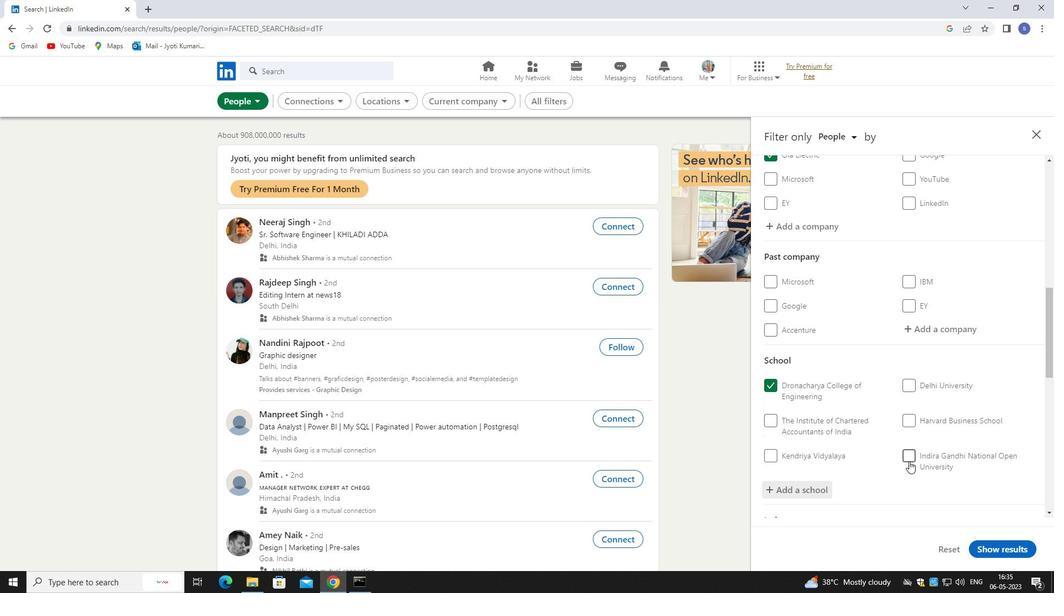 
Action: Mouse scrolled (912, 461) with delta (0, 0)
Screenshot: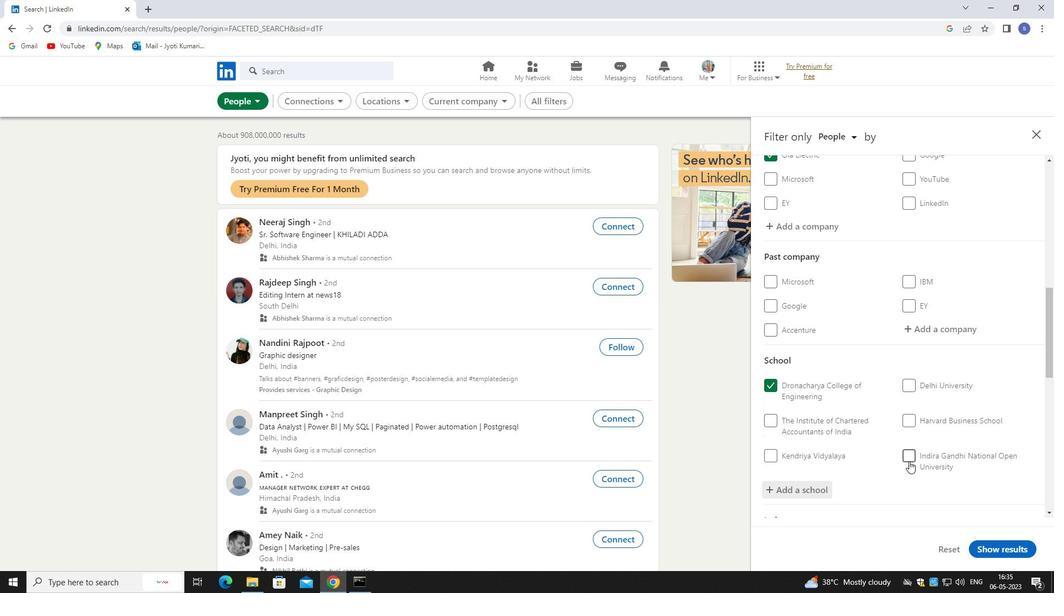 
Action: Mouse moved to (913, 463)
Screenshot: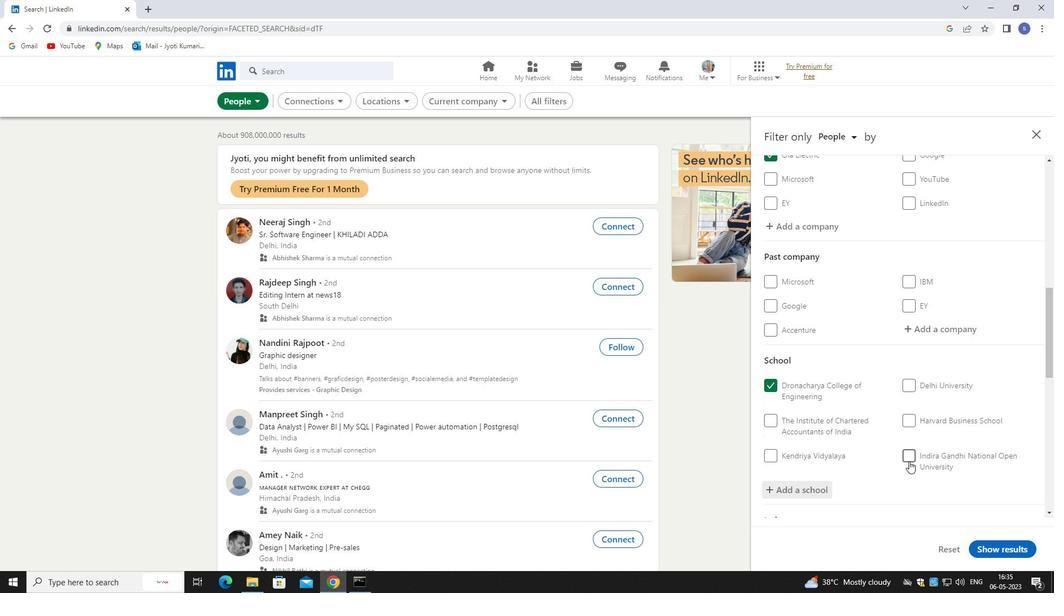 
Action: Mouse scrolled (913, 463) with delta (0, 0)
Screenshot: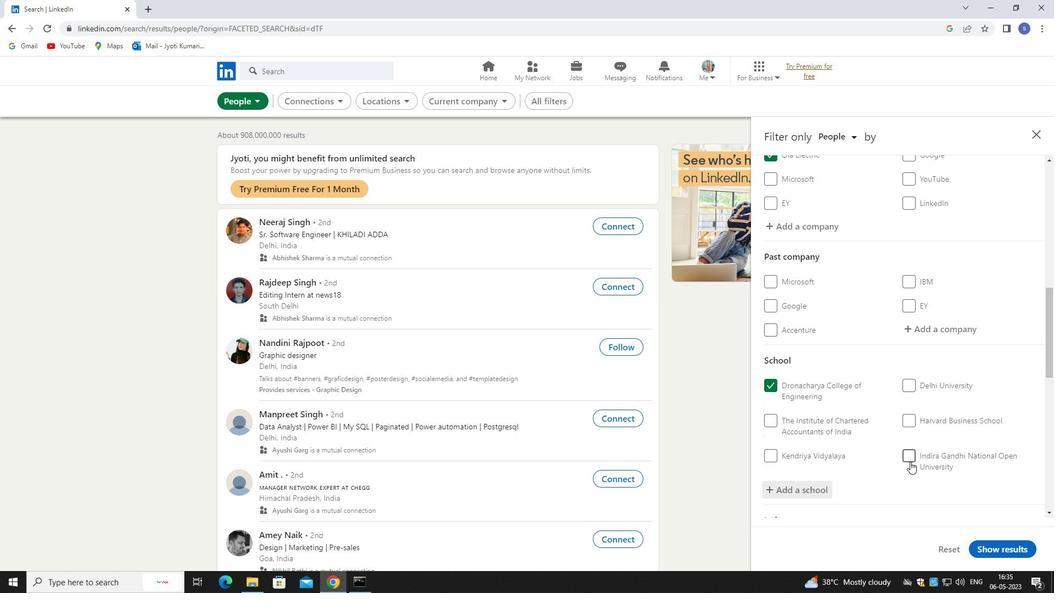 
Action: Mouse moved to (916, 464)
Screenshot: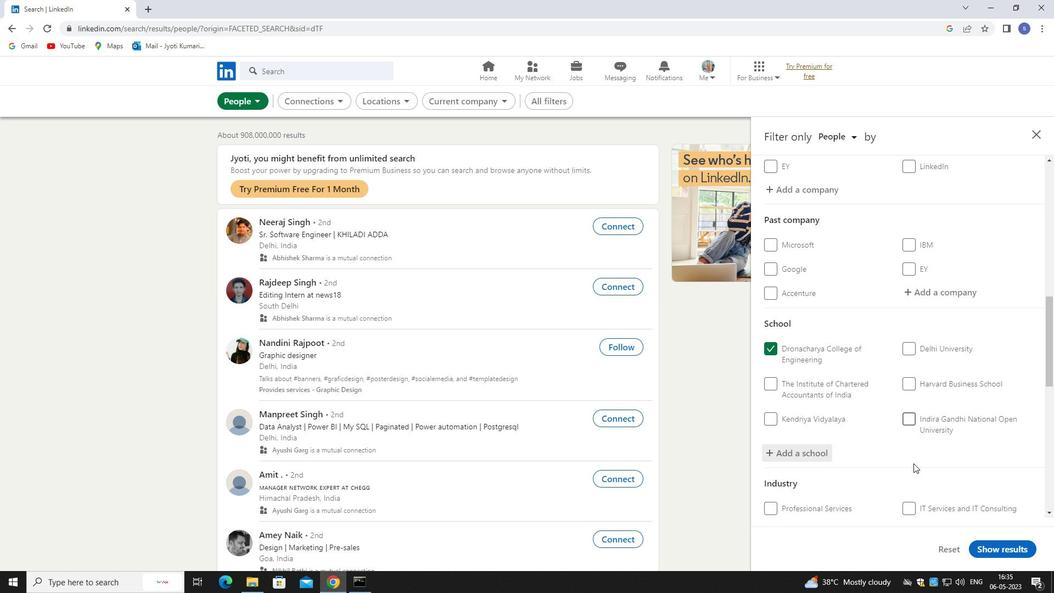 
Action: Mouse scrolled (916, 463) with delta (0, 0)
Screenshot: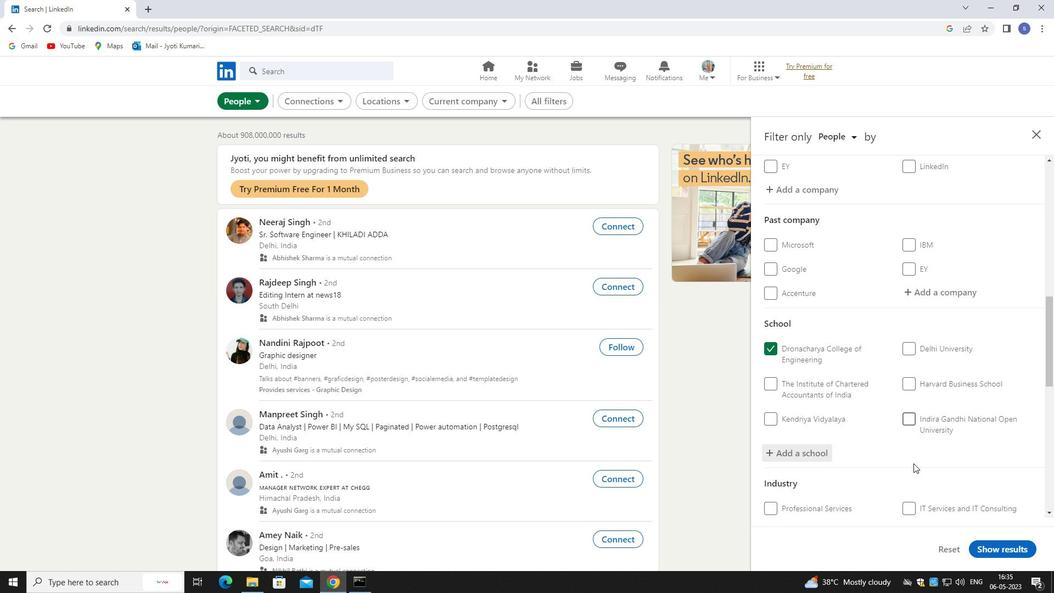 
Action: Mouse moved to (966, 389)
Screenshot: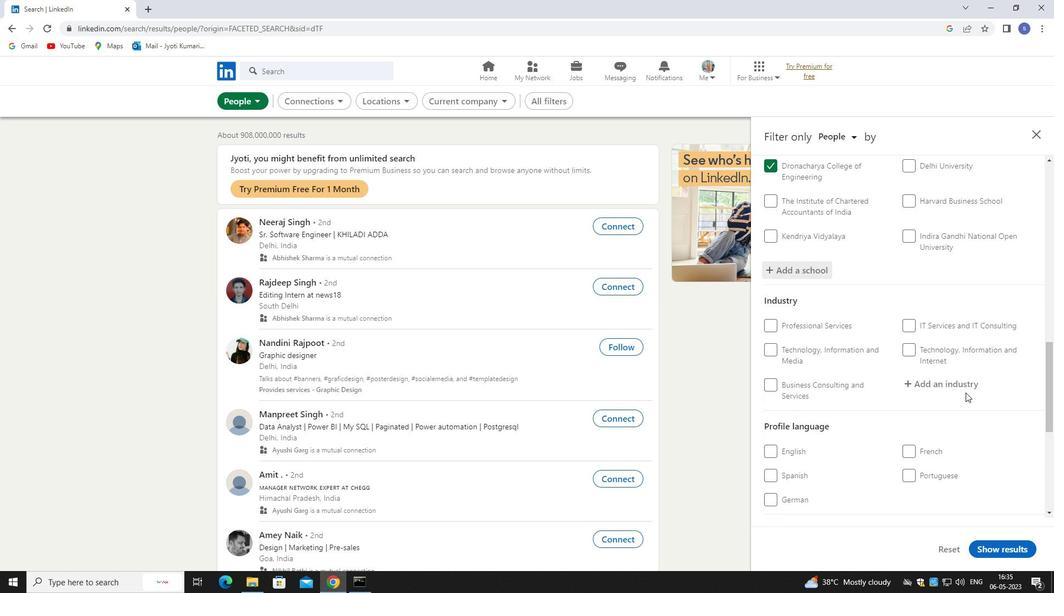 
Action: Mouse pressed left at (966, 389)
Screenshot: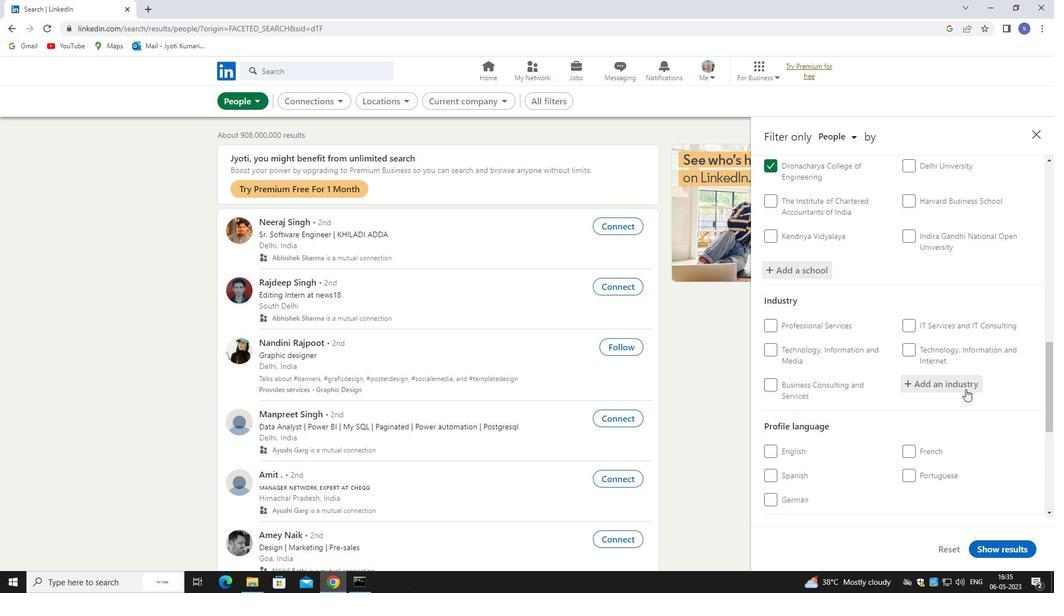 
Action: Key pressed freigh
Screenshot: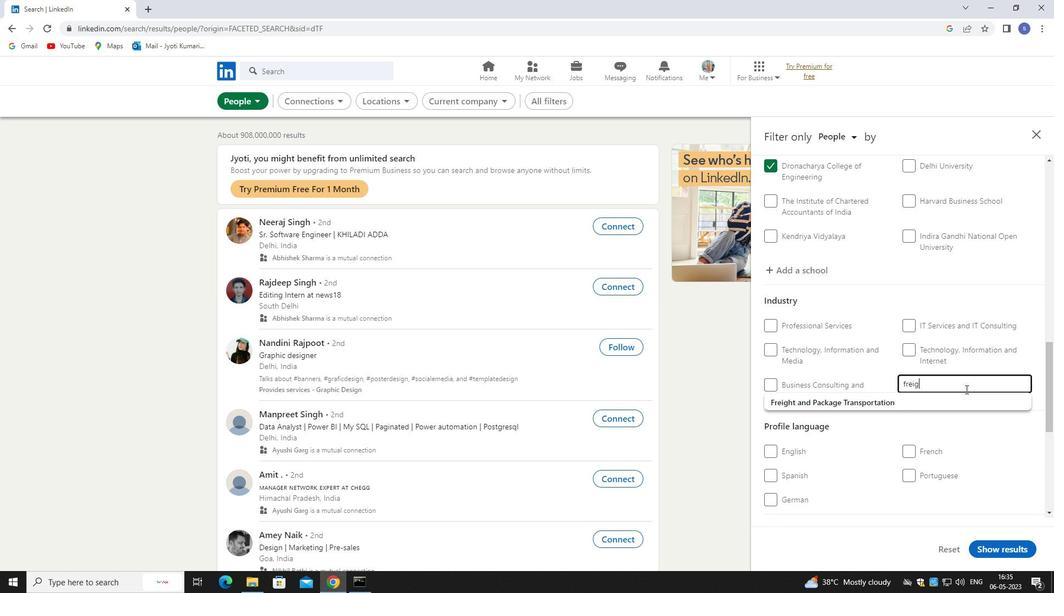 
Action: Mouse moved to (887, 402)
Screenshot: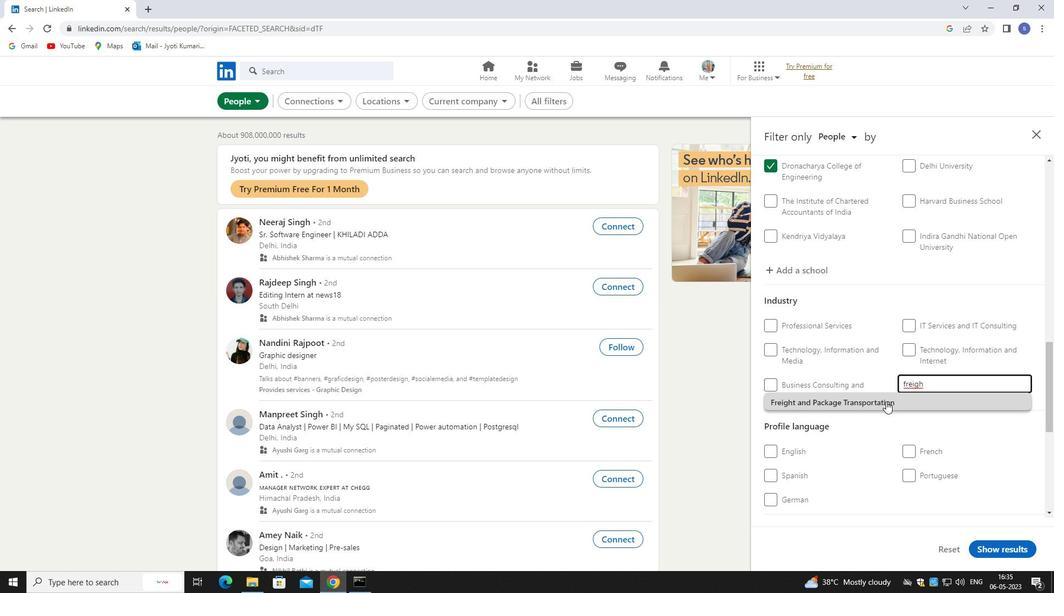 
Action: Mouse pressed left at (887, 402)
Screenshot: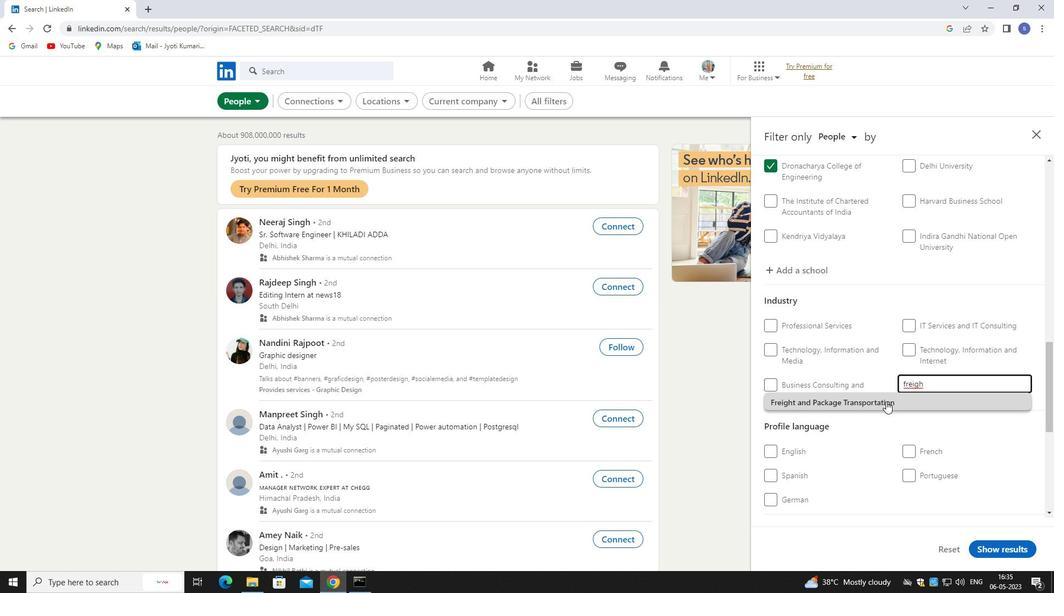 
Action: Mouse moved to (888, 400)
Screenshot: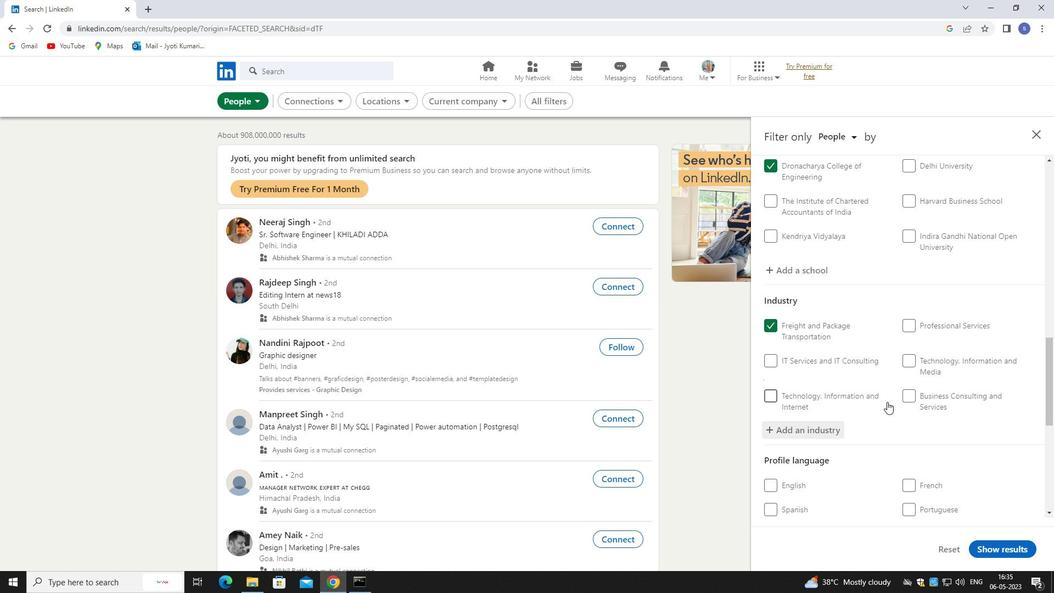 
Action: Mouse scrolled (888, 400) with delta (0, 0)
Screenshot: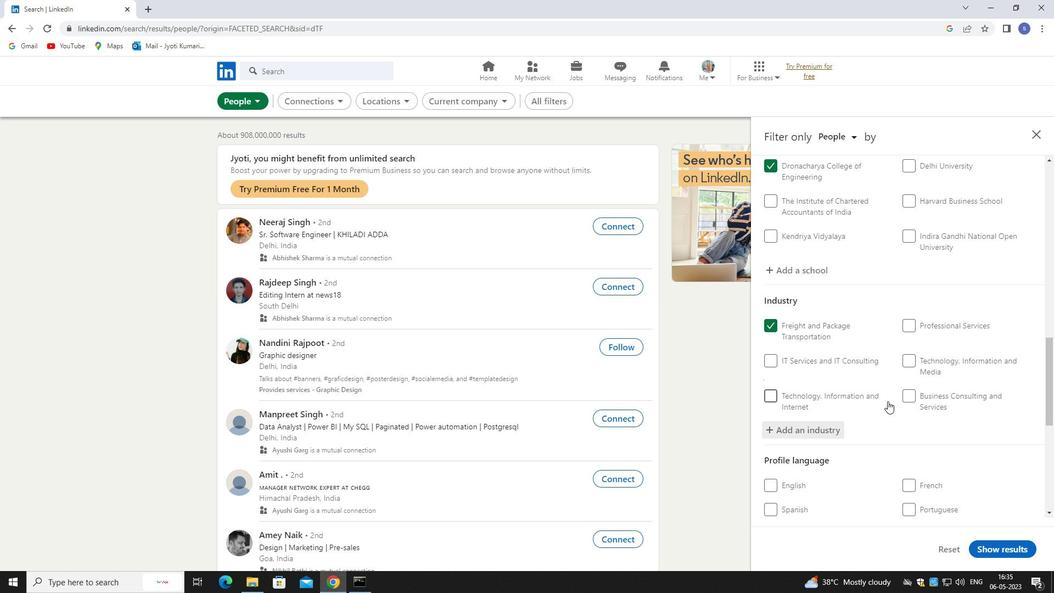 
Action: Mouse moved to (889, 400)
Screenshot: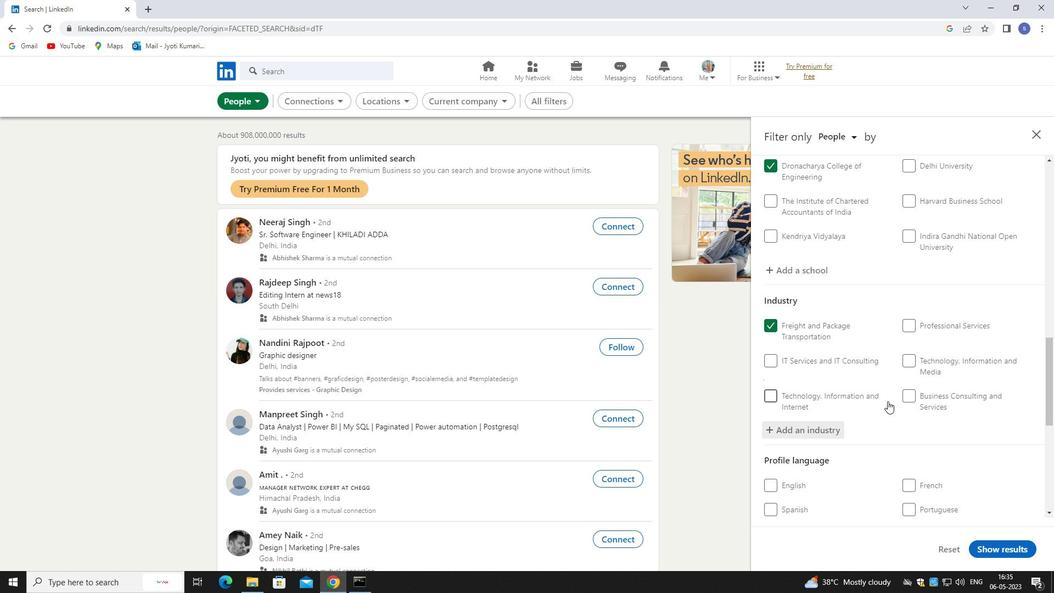 
Action: Mouse scrolled (889, 400) with delta (0, 0)
Screenshot: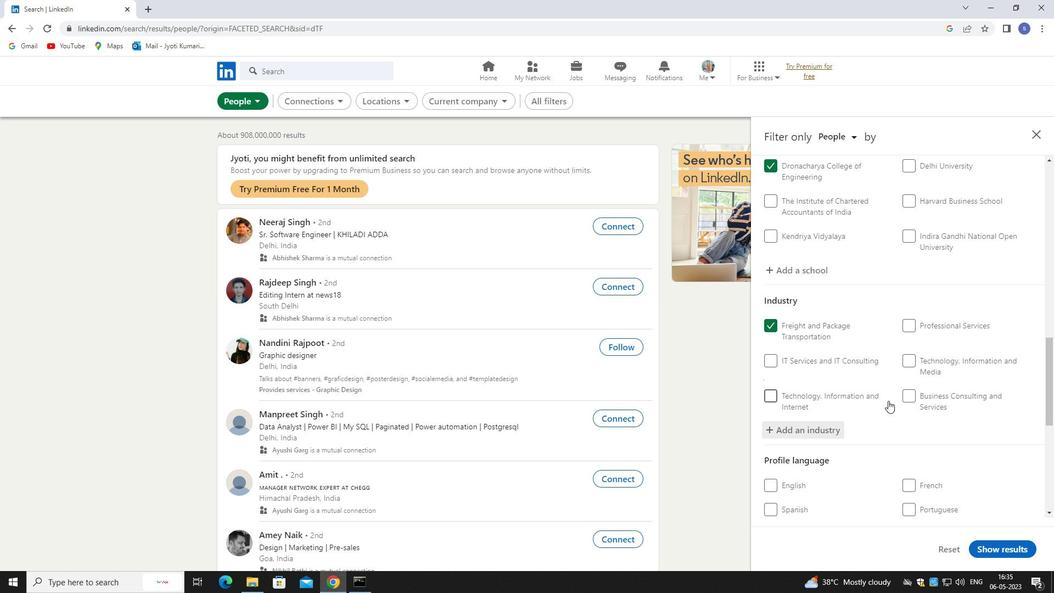 
Action: Mouse moved to (889, 400)
Screenshot: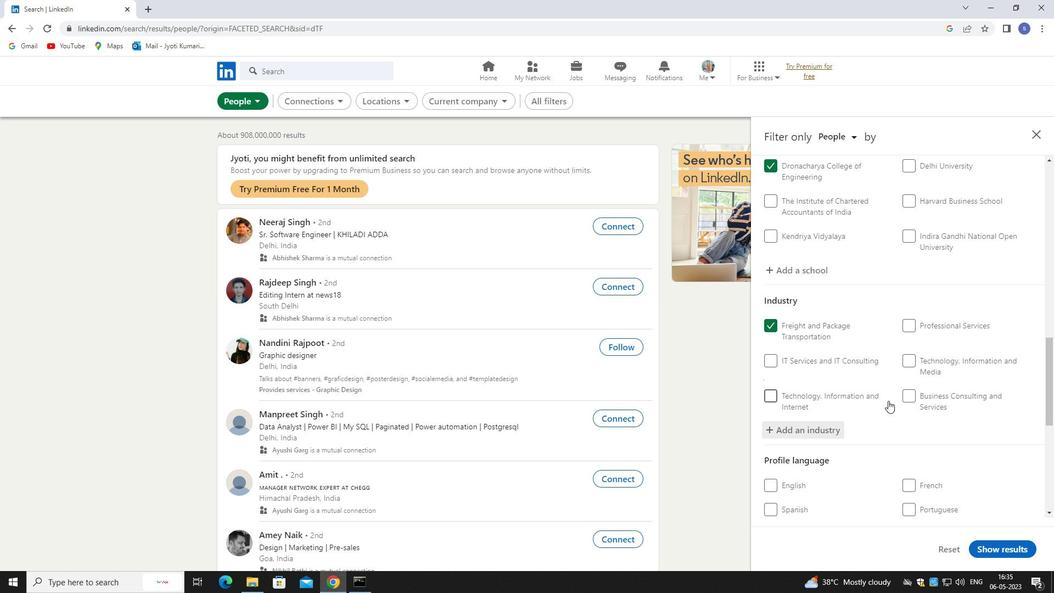 
Action: Mouse scrolled (889, 400) with delta (0, 0)
Screenshot: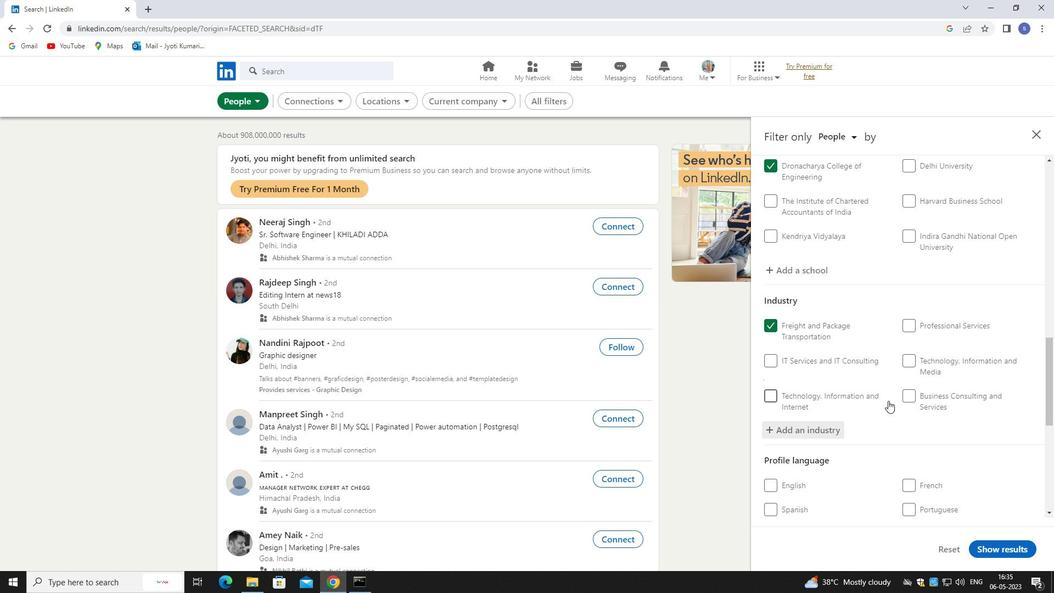 
Action: Mouse moved to (890, 400)
Screenshot: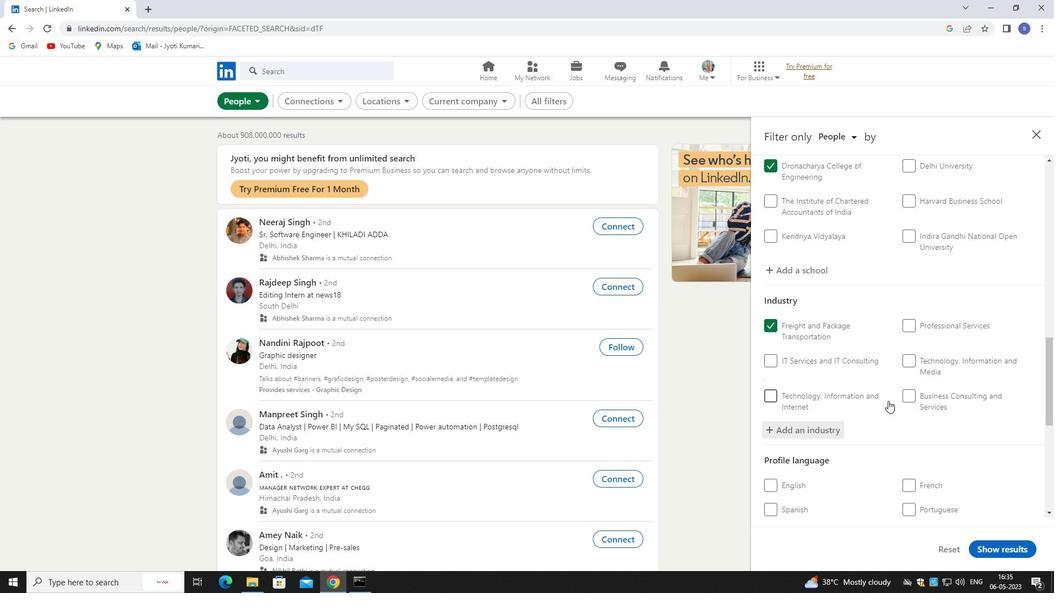 
Action: Mouse scrolled (890, 400) with delta (0, 0)
Screenshot: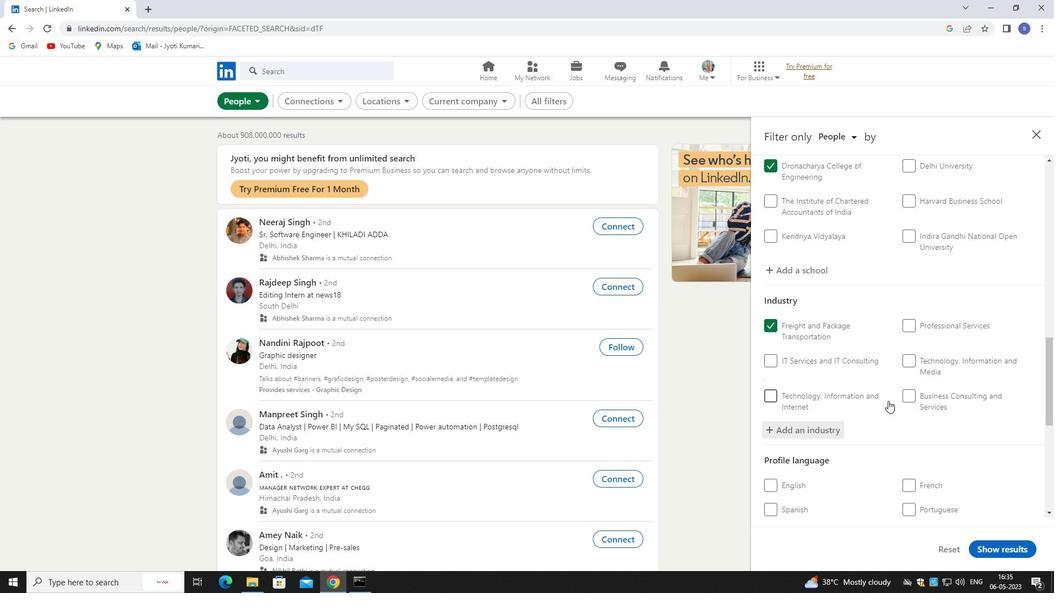 
Action: Mouse moved to (776, 288)
Screenshot: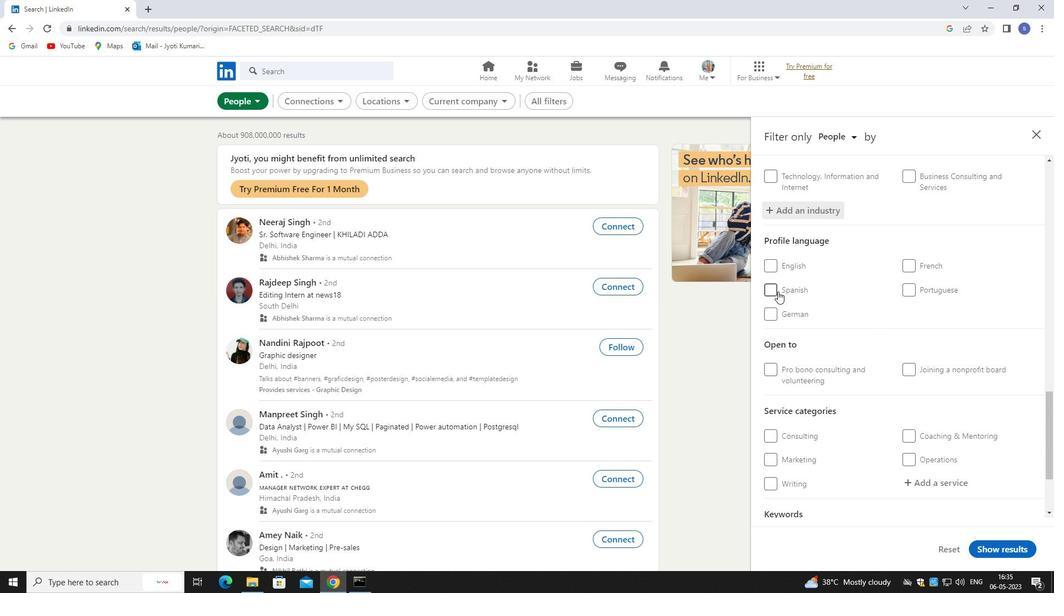 
Action: Mouse pressed left at (776, 288)
Screenshot: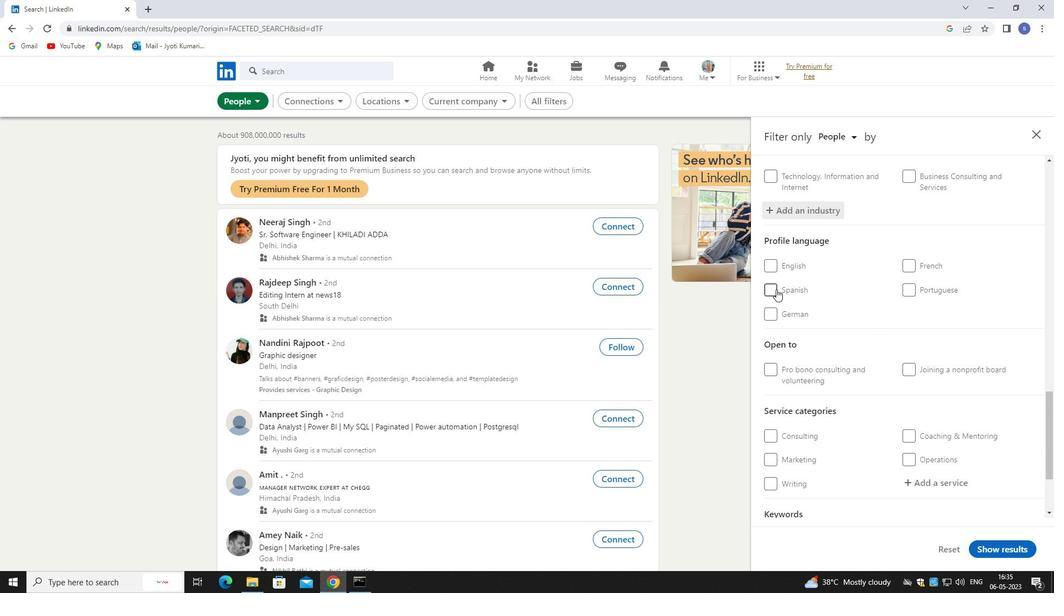 
Action: Mouse moved to (904, 421)
Screenshot: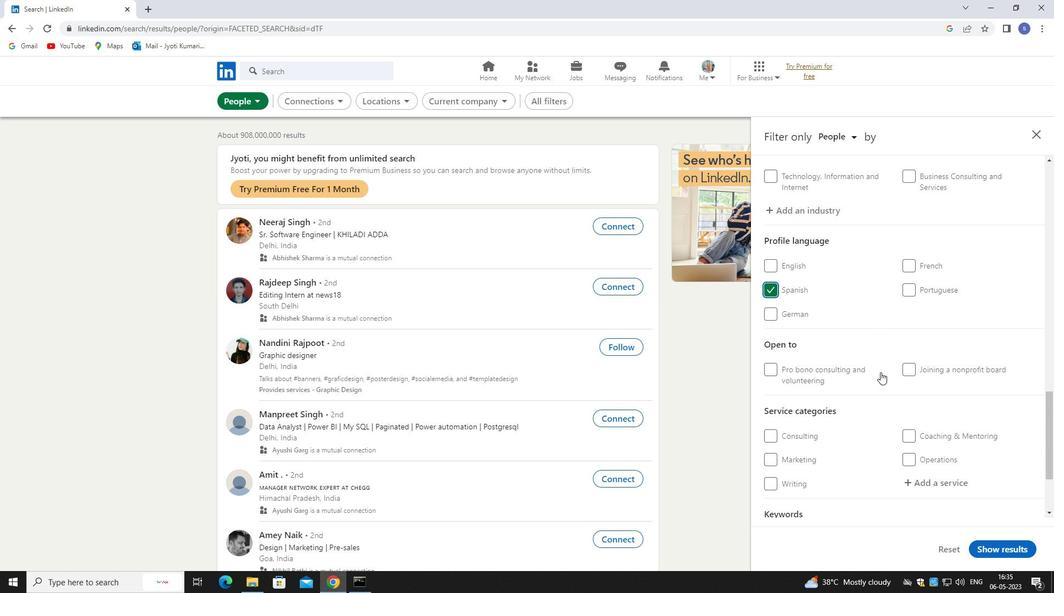 
Action: Mouse scrolled (904, 420) with delta (0, 0)
Screenshot: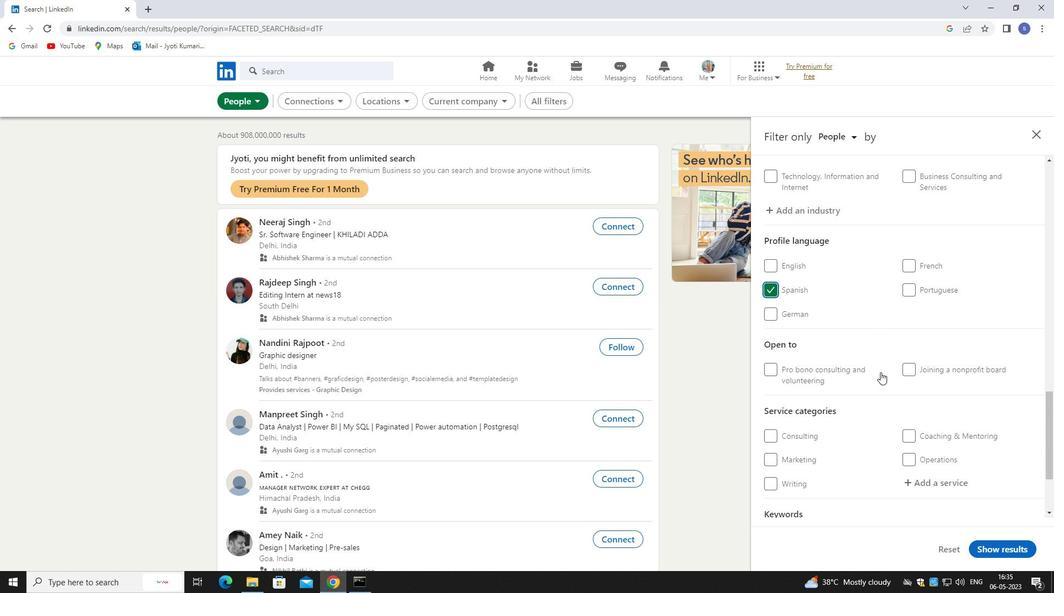
Action: Mouse moved to (910, 431)
Screenshot: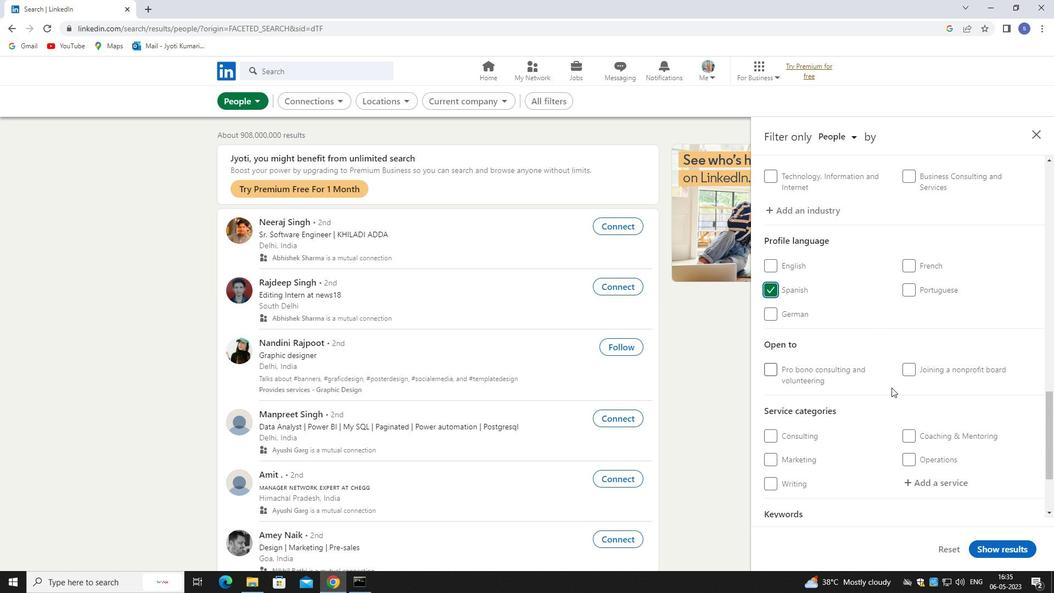 
Action: Mouse scrolled (910, 431) with delta (0, 0)
Screenshot: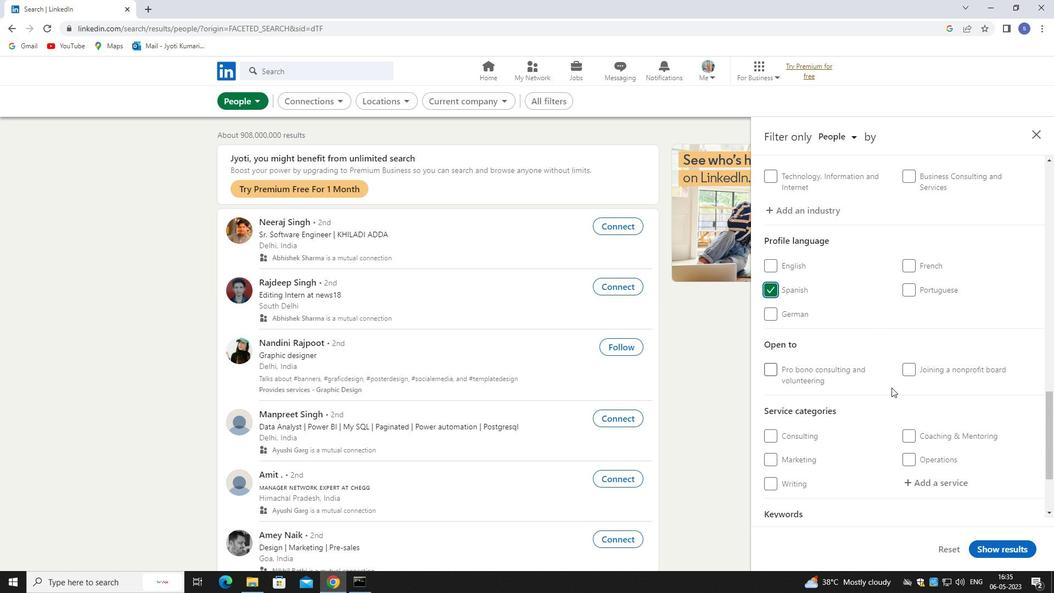 
Action: Mouse moved to (916, 377)
Screenshot: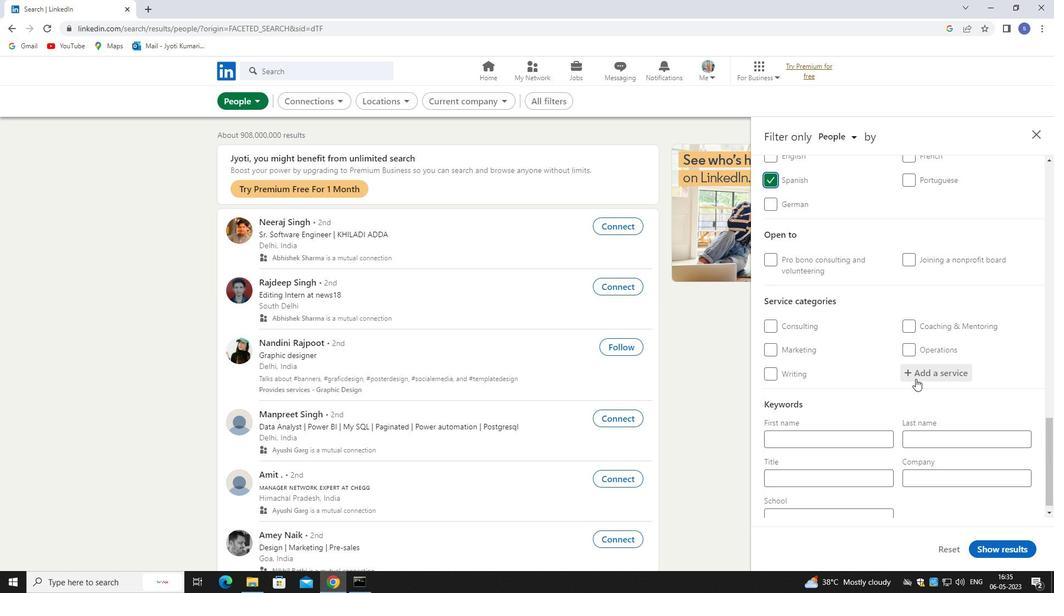 
Action: Mouse pressed left at (916, 377)
Screenshot: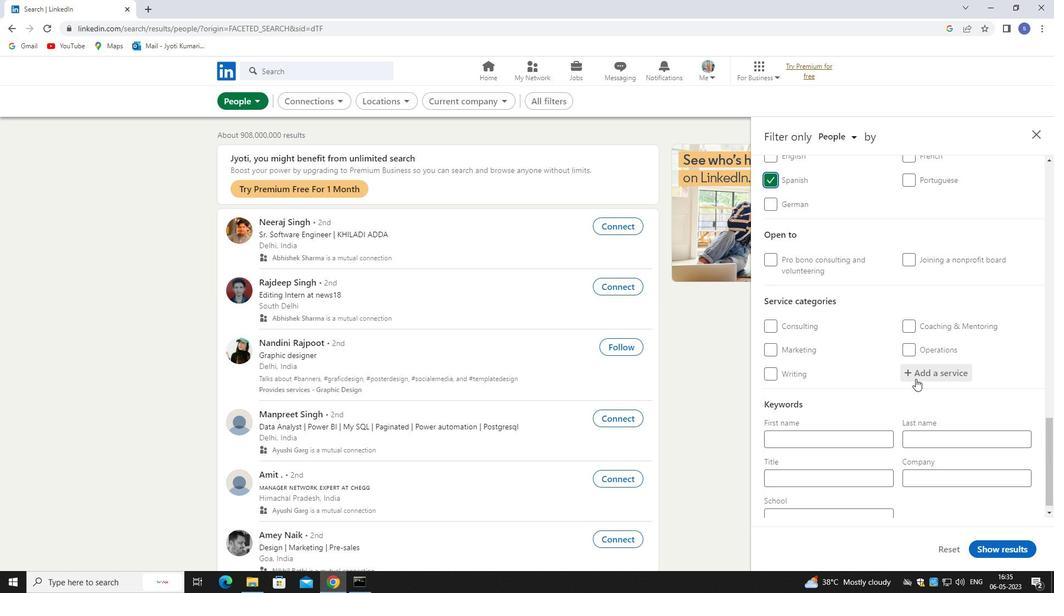 
Action: Mouse moved to (917, 377)
Screenshot: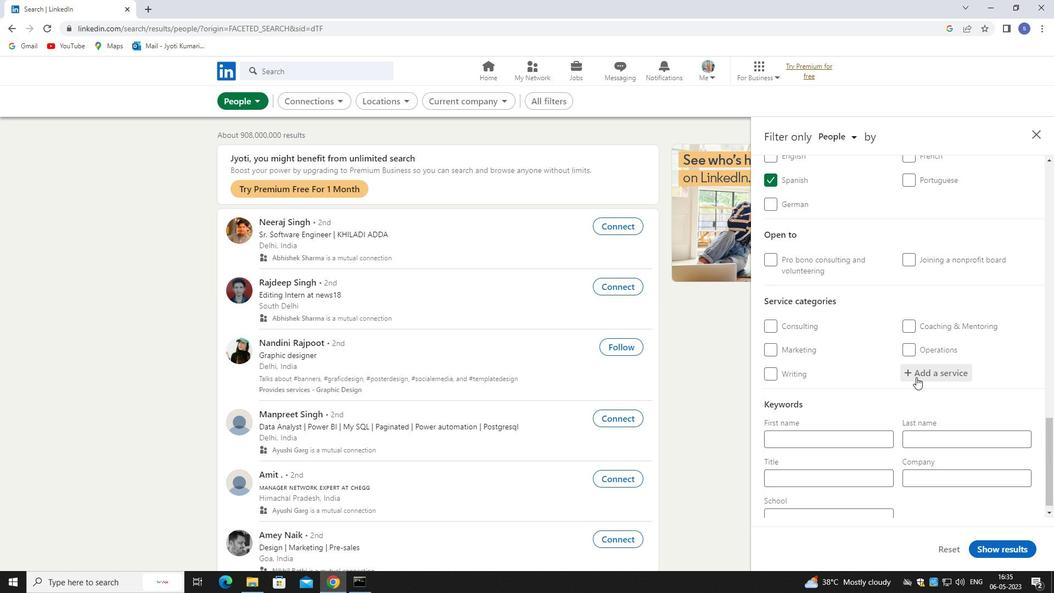 
Action: Key pressed cutom
Screenshot: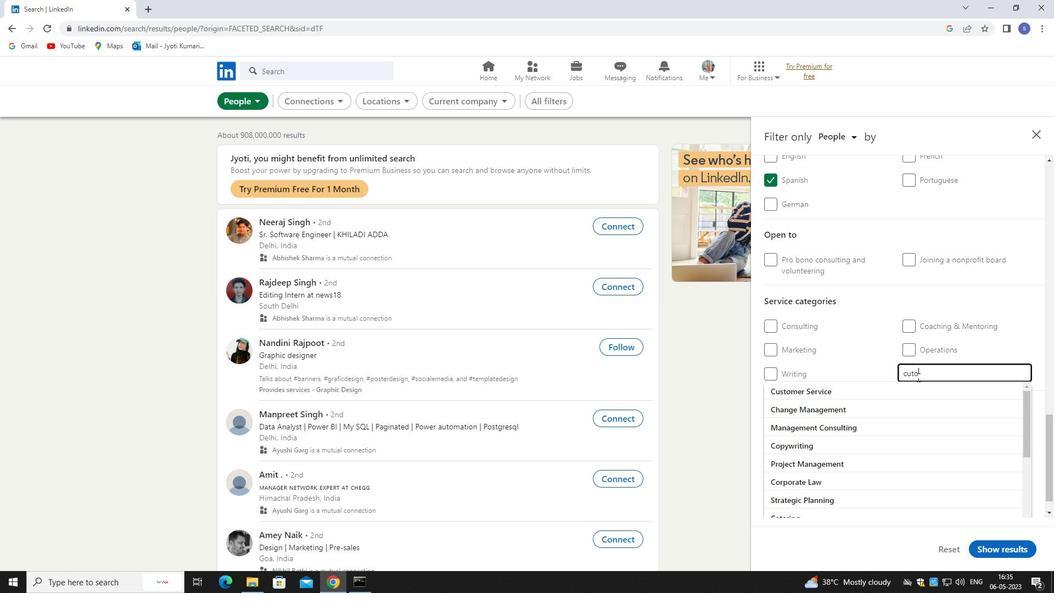 
Action: Mouse moved to (915, 388)
Screenshot: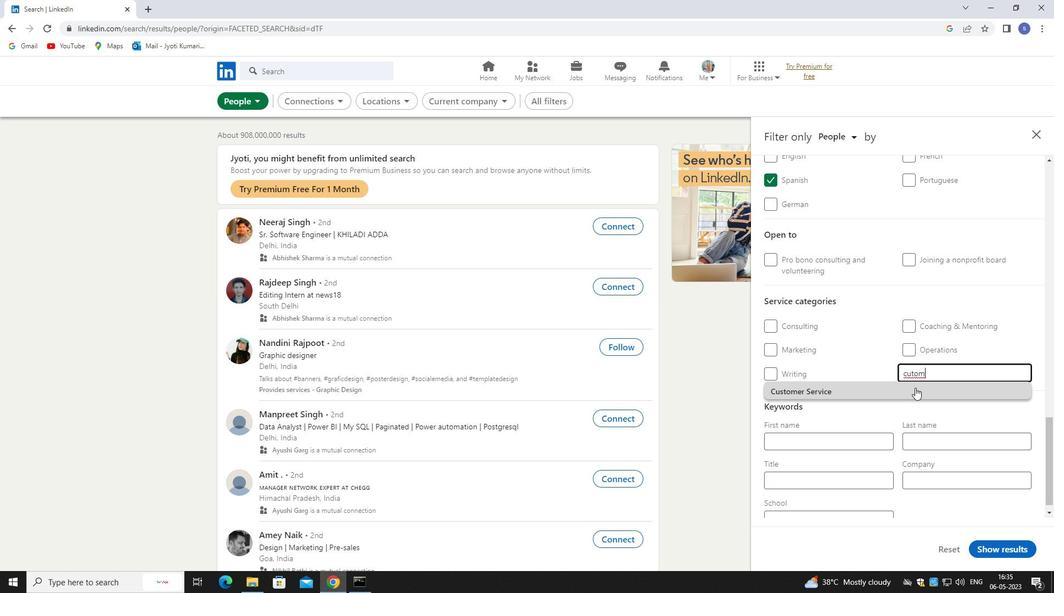 
Action: Mouse pressed left at (915, 388)
Screenshot: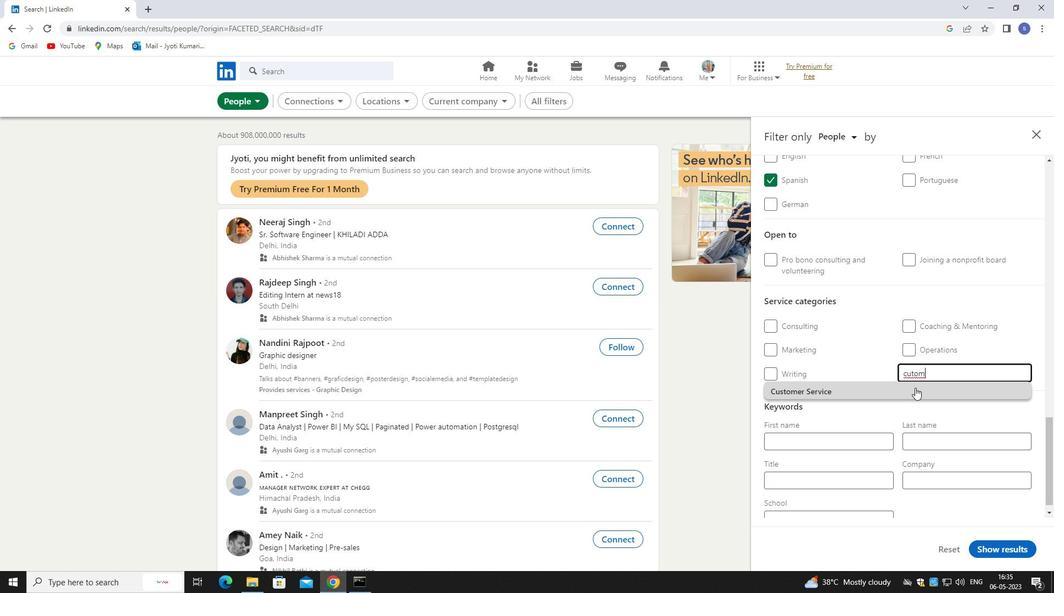 
Action: Mouse moved to (911, 405)
Screenshot: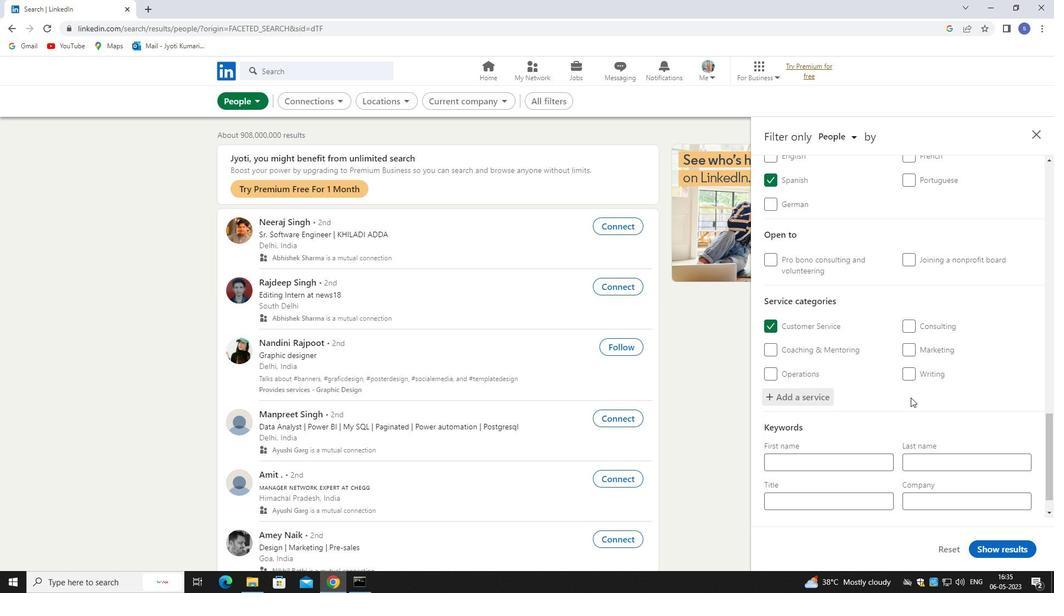 
Action: Mouse scrolled (911, 404) with delta (0, 0)
Screenshot: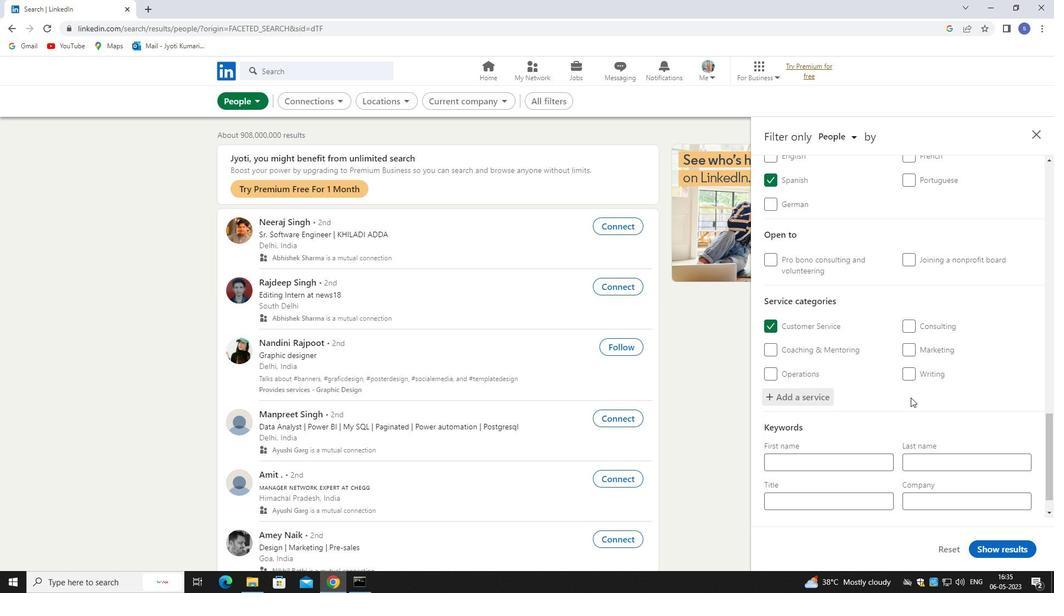 
Action: Mouse moved to (910, 407)
Screenshot: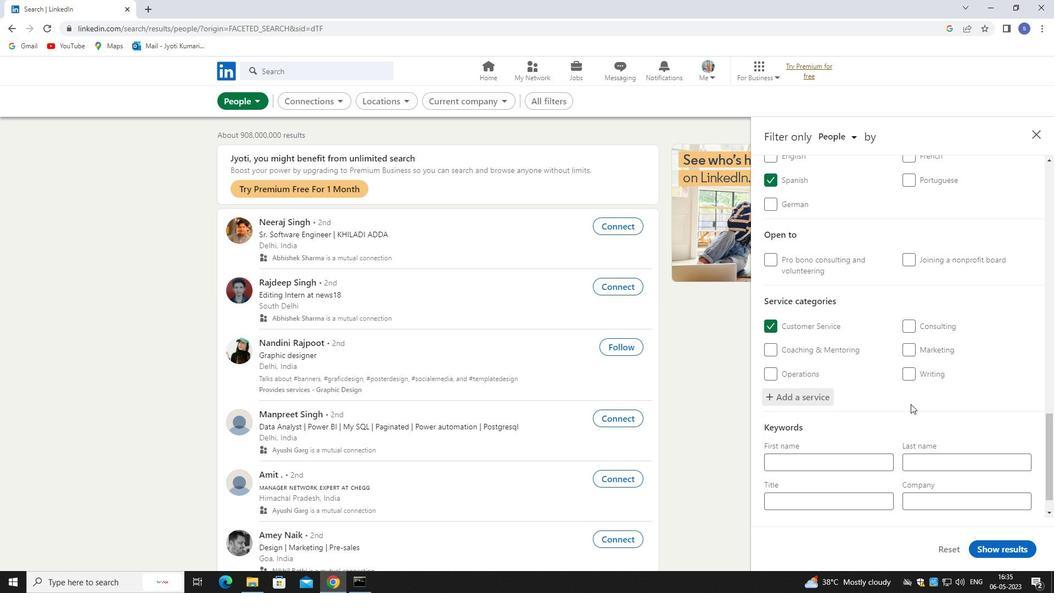 
Action: Mouse scrolled (910, 406) with delta (0, 0)
Screenshot: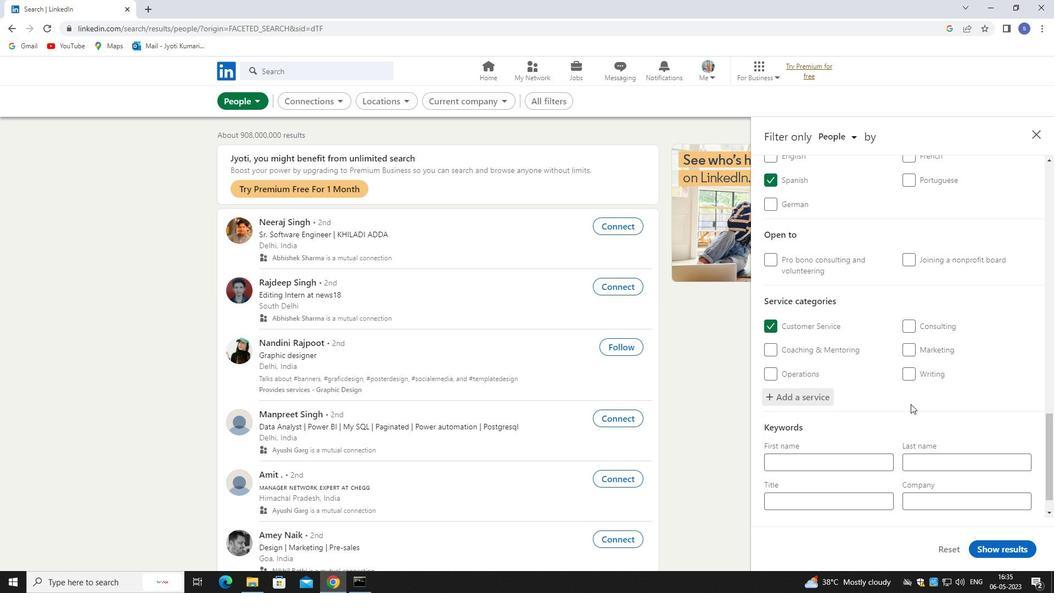 
Action: Mouse moved to (856, 464)
Screenshot: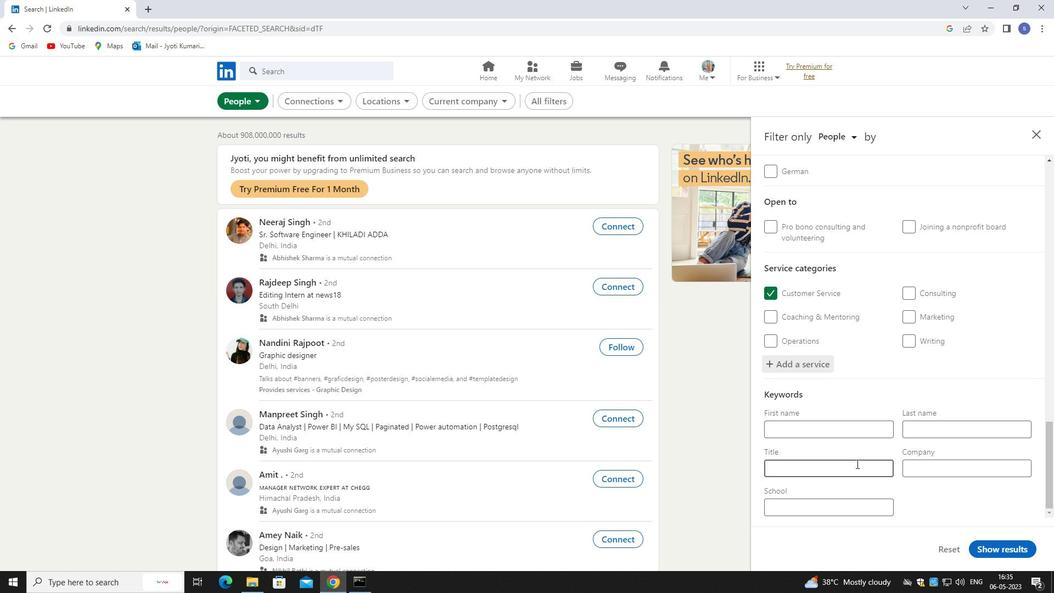 
Action: Mouse pressed left at (856, 464)
Screenshot: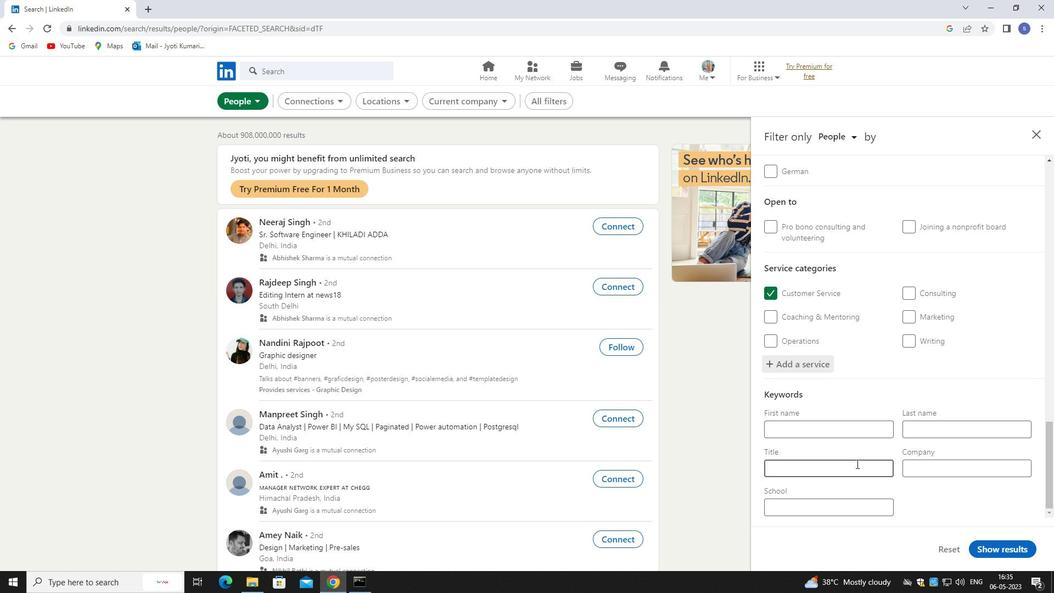 
Action: Mouse moved to (857, 464)
Screenshot: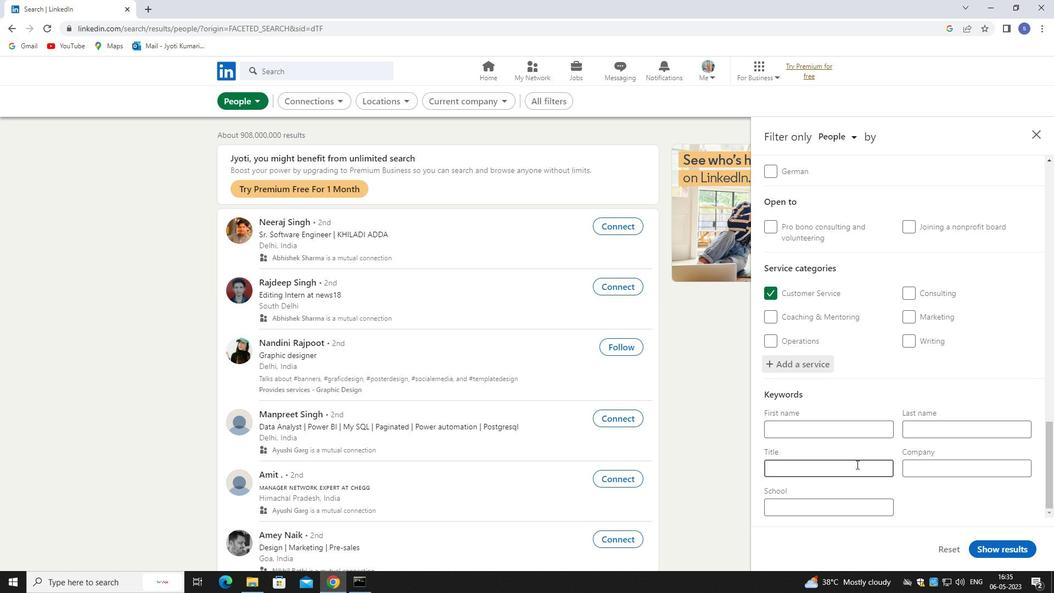 
Action: Key pressed <Key.shift>BEAUTICIAN
Screenshot: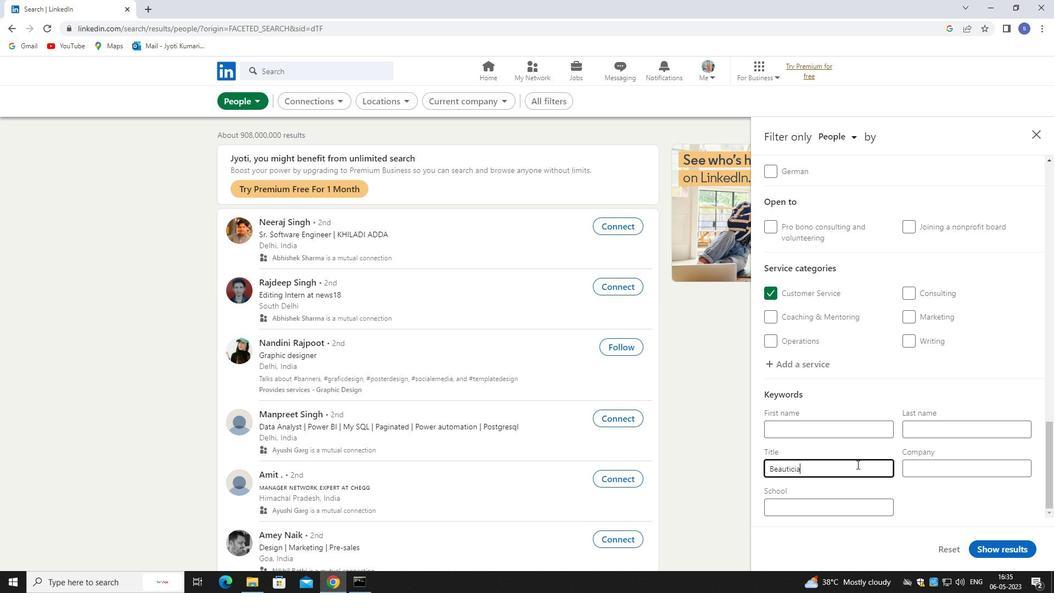 
Action: Mouse moved to (990, 543)
Screenshot: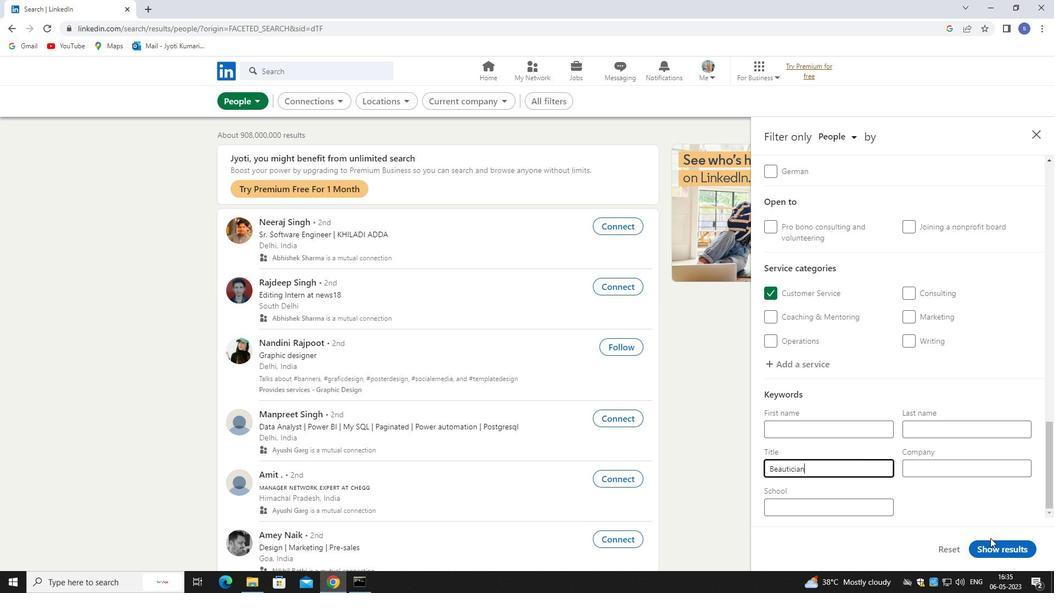 
Action: Mouse pressed left at (990, 543)
Screenshot: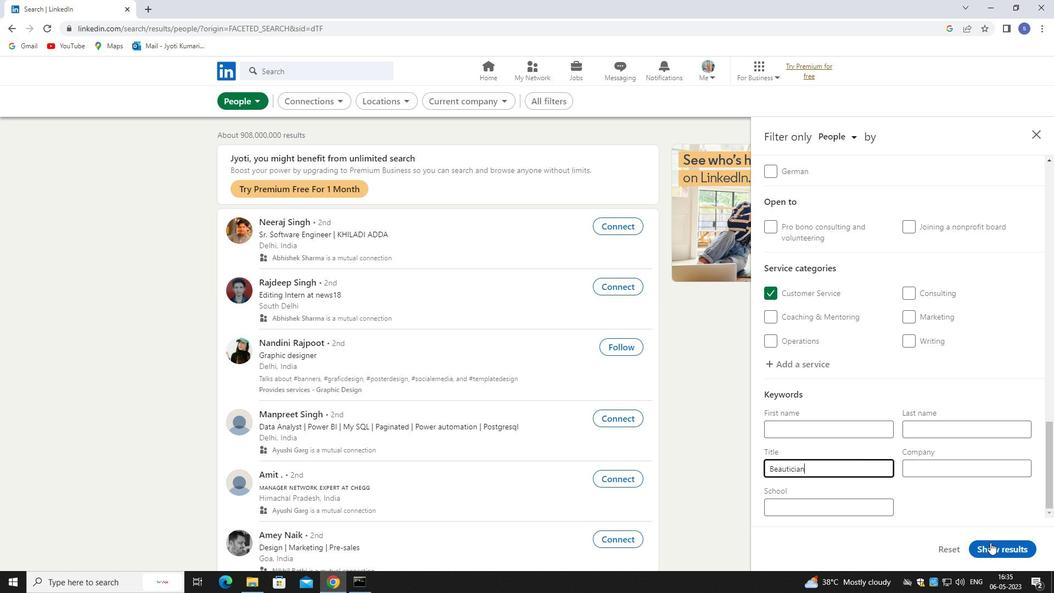 
Action: Mouse moved to (997, 530)
Screenshot: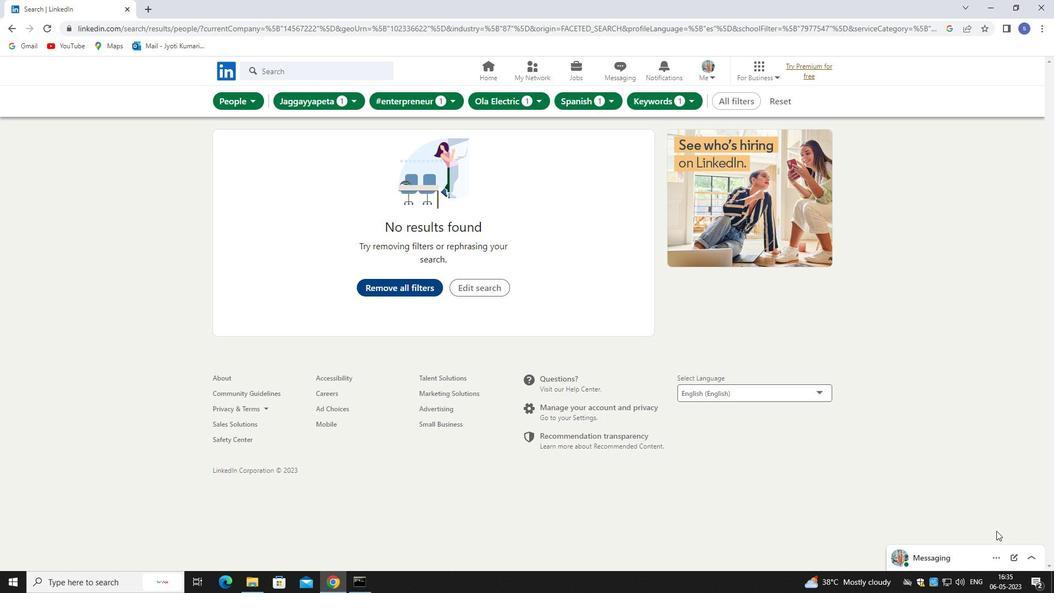 
